 Task: Select Fire TV from Amazon Fire TV. Add to cart Replacement Remote for Fire TV Stick 4K-2. Place order for _x000D_
1810 Nodaway Dr #APT 103_x000D_
Detroit Lakes, Minnesota(MN), 56501, Cell Number (218) 844-7698
Action: Mouse moved to (7, 26)
Screenshot: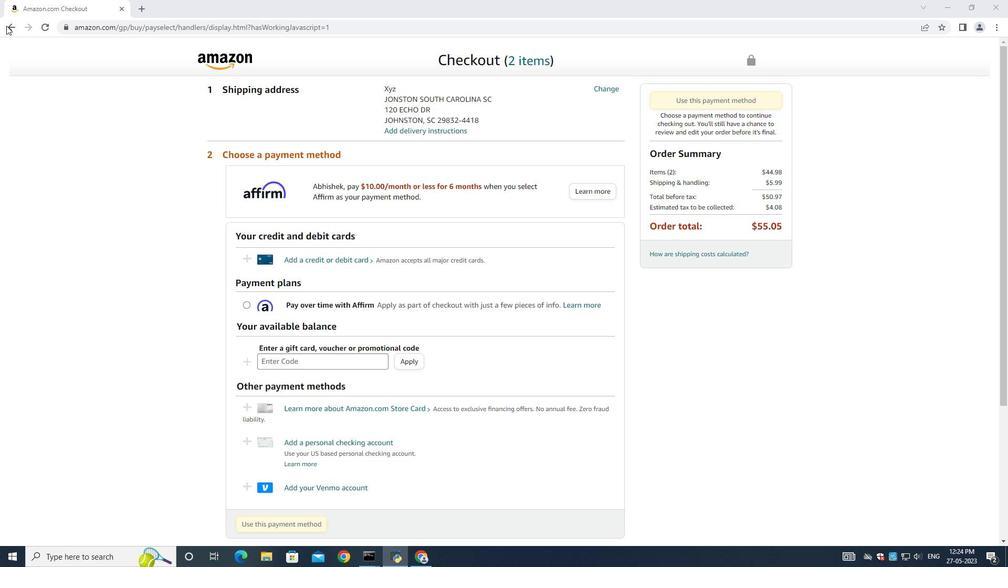 
Action: Mouse pressed left at (7, 26)
Screenshot: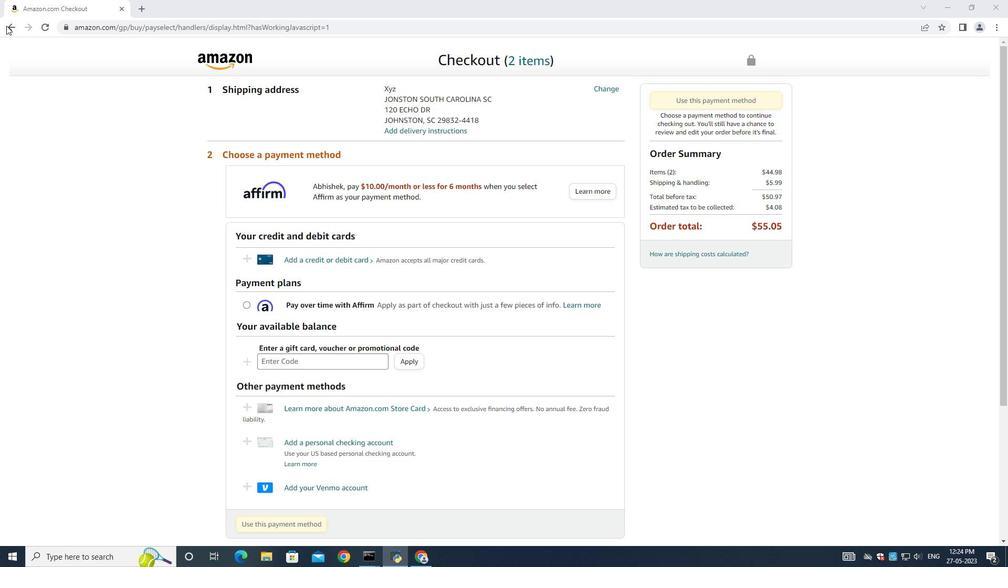 
Action: Mouse moved to (11, 38)
Screenshot: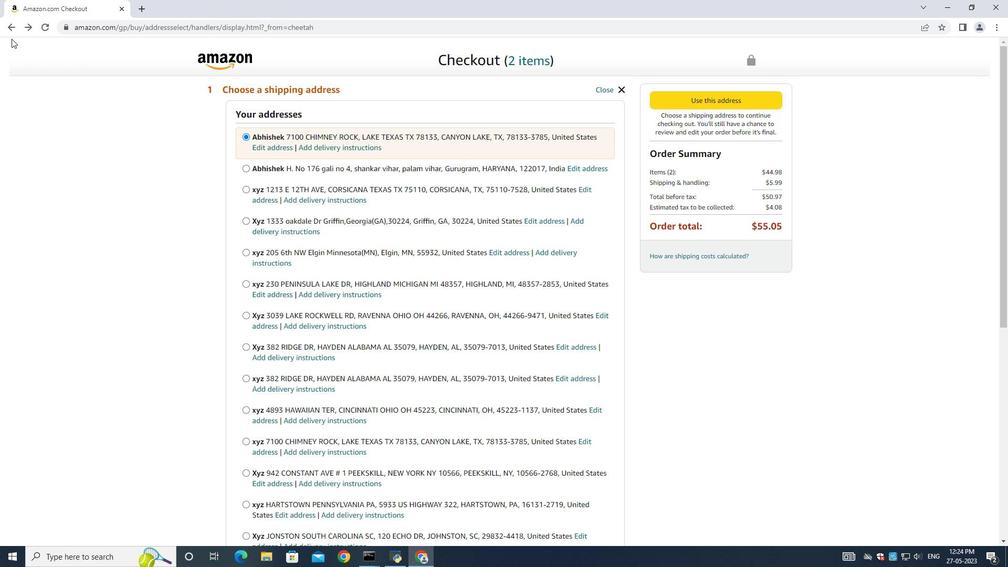 
Action: Mouse pressed left at (11, 38)
Screenshot: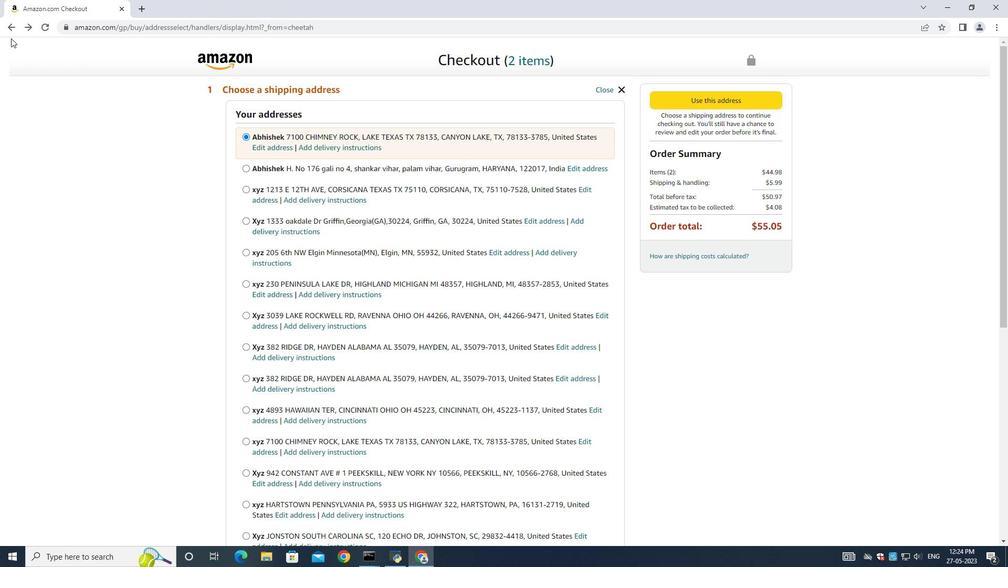 
Action: Mouse moved to (19, 27)
Screenshot: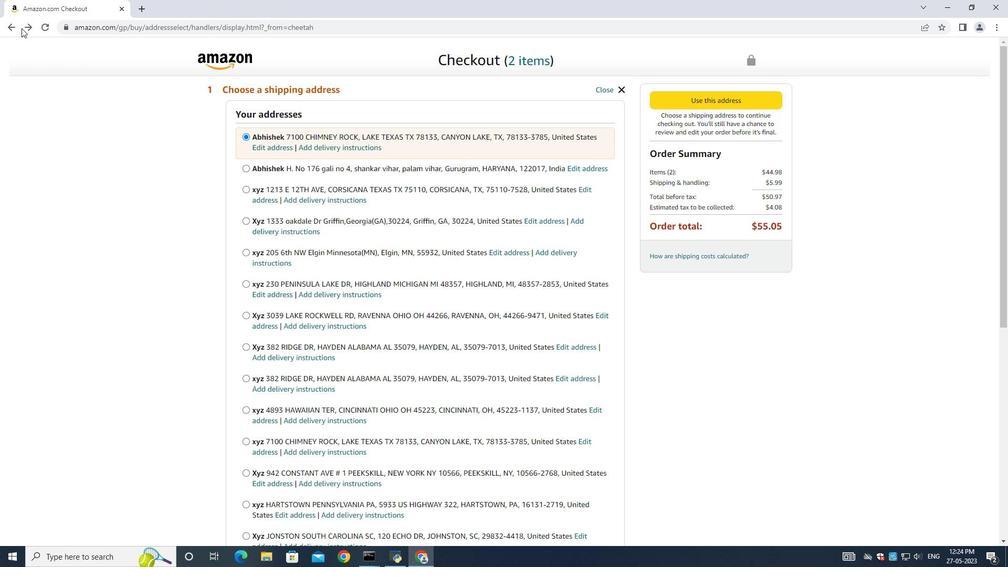 
Action: Mouse pressed left at (19, 27)
Screenshot: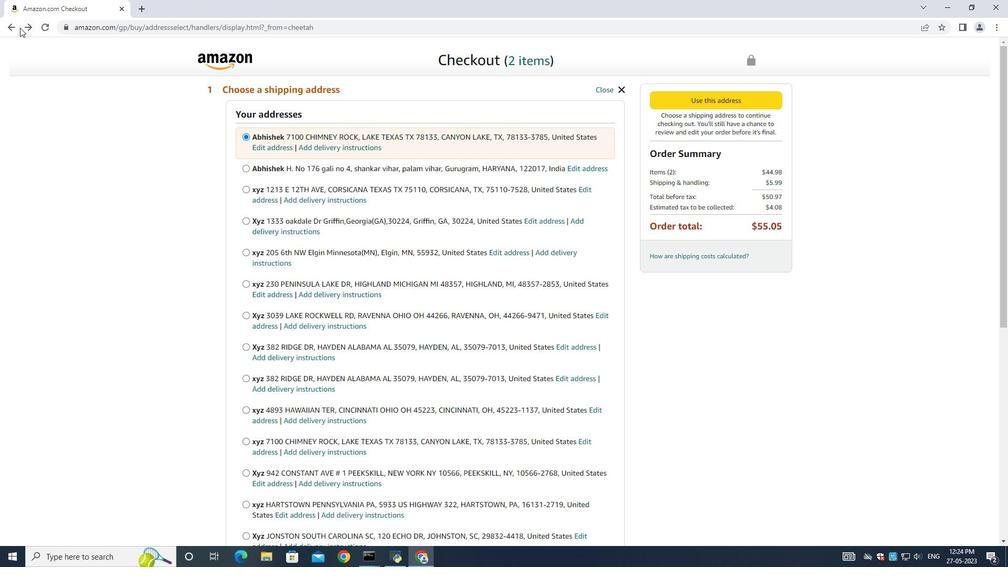 
Action: Mouse moved to (16, 28)
Screenshot: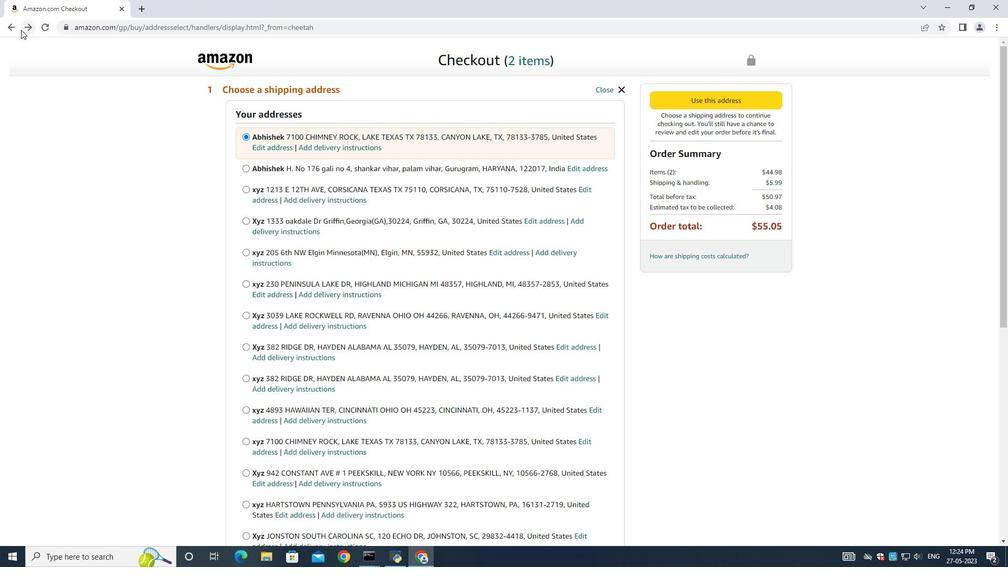 
Action: Mouse pressed left at (16, 28)
Screenshot: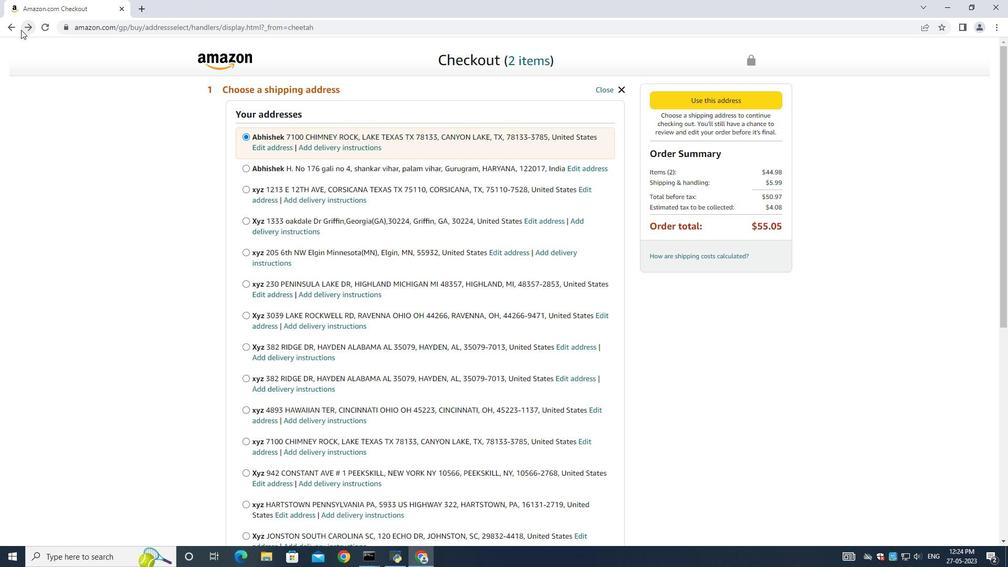 
Action: Mouse moved to (15, 28)
Screenshot: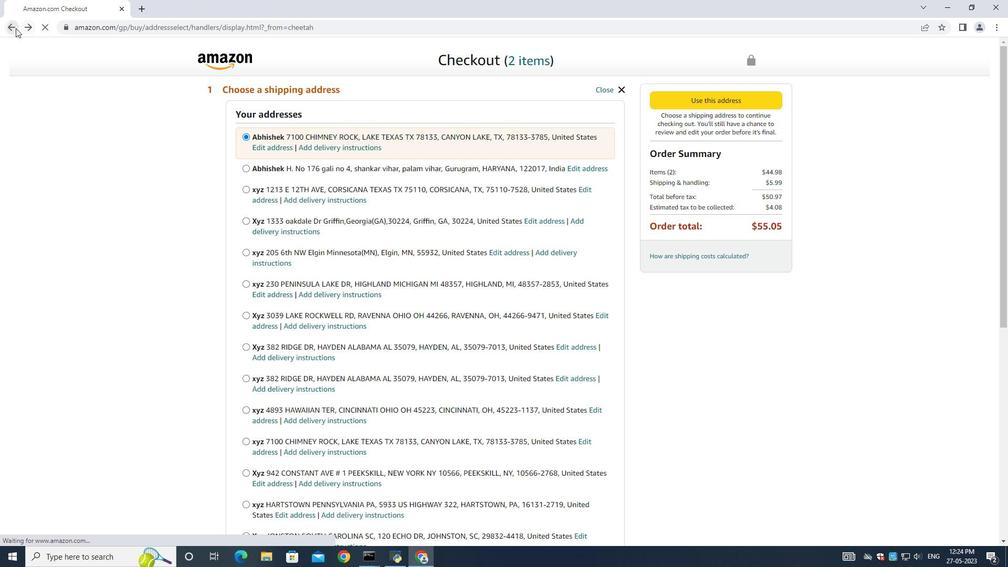 
Action: Mouse pressed left at (15, 28)
Screenshot: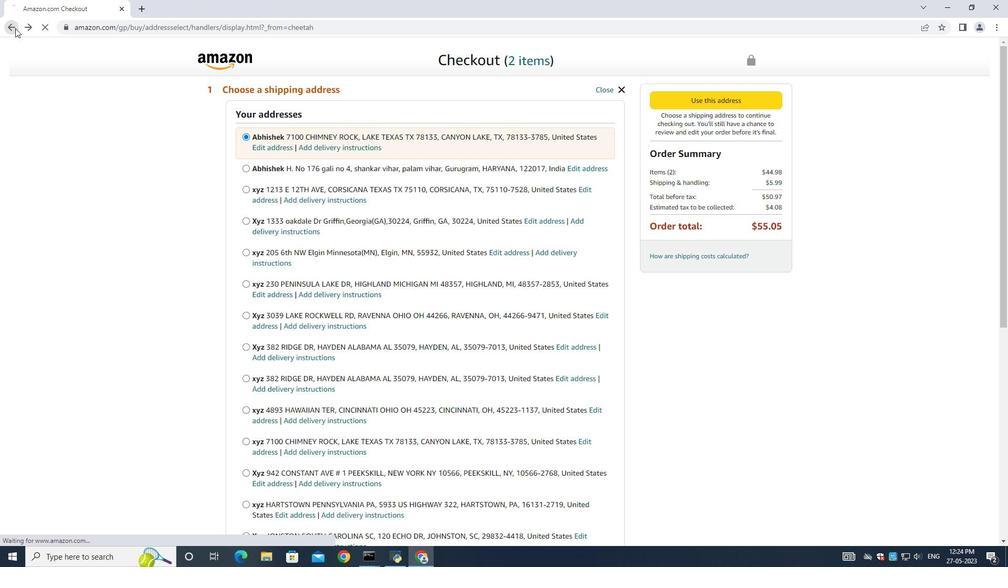 
Action: Mouse moved to (14, 28)
Screenshot: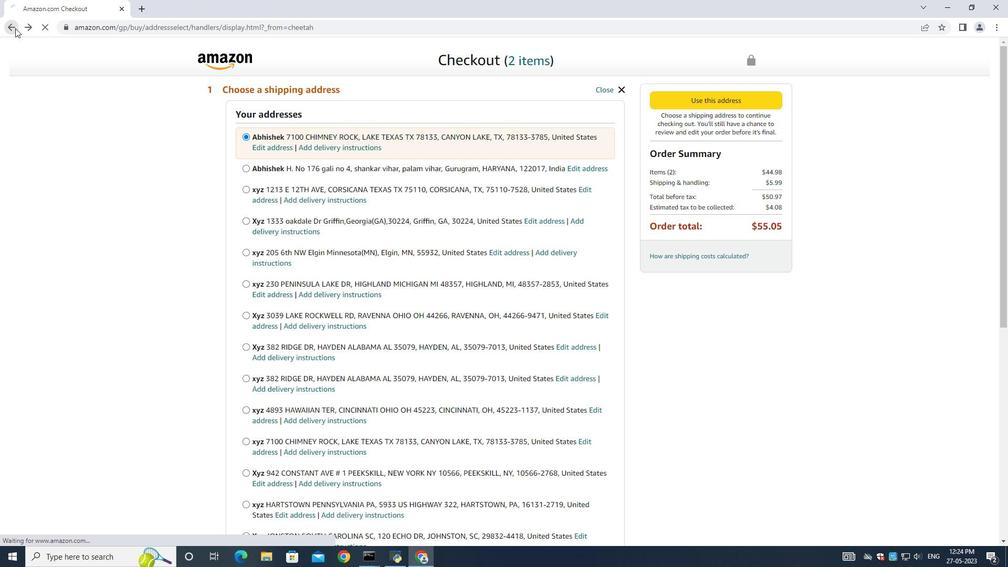 
Action: Mouse pressed left at (14, 28)
Screenshot: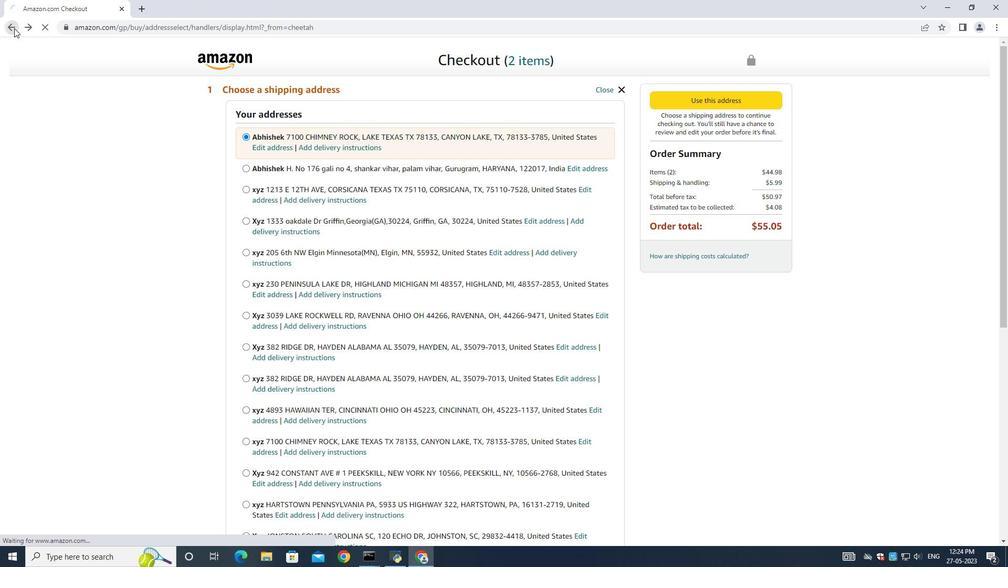 
Action: Mouse moved to (985, 218)
Screenshot: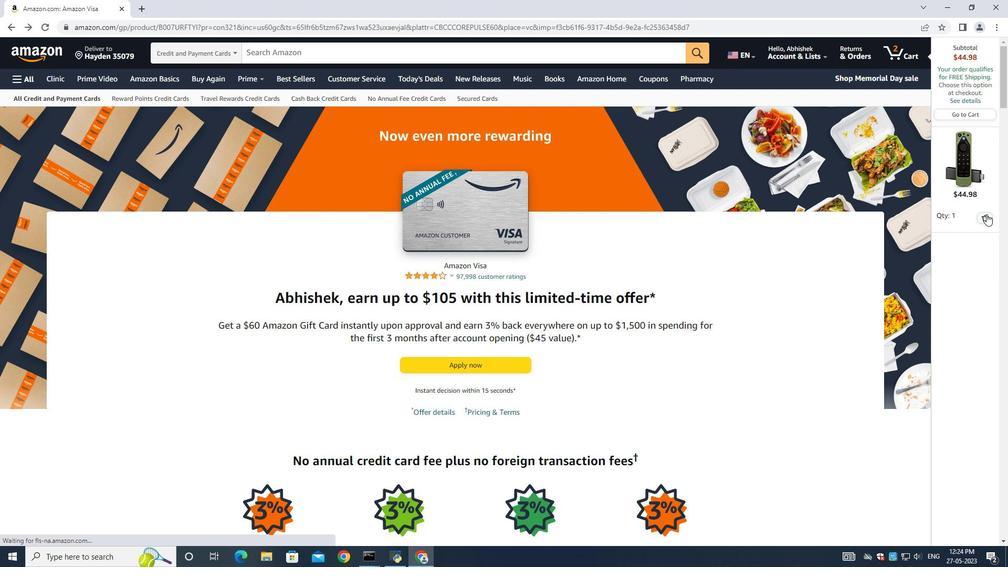 
Action: Mouse pressed left at (985, 218)
Screenshot: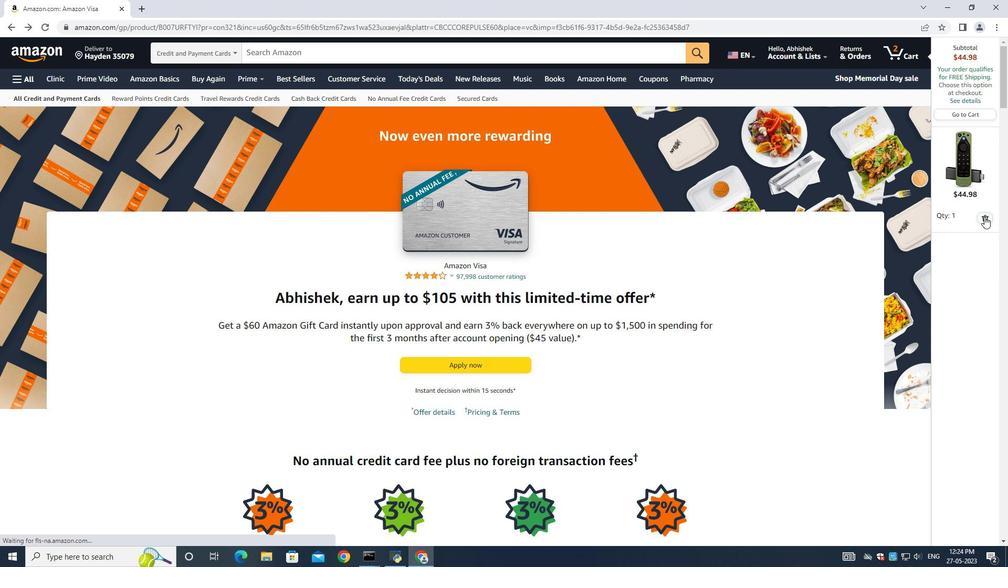 
Action: Mouse moved to (9, 82)
Screenshot: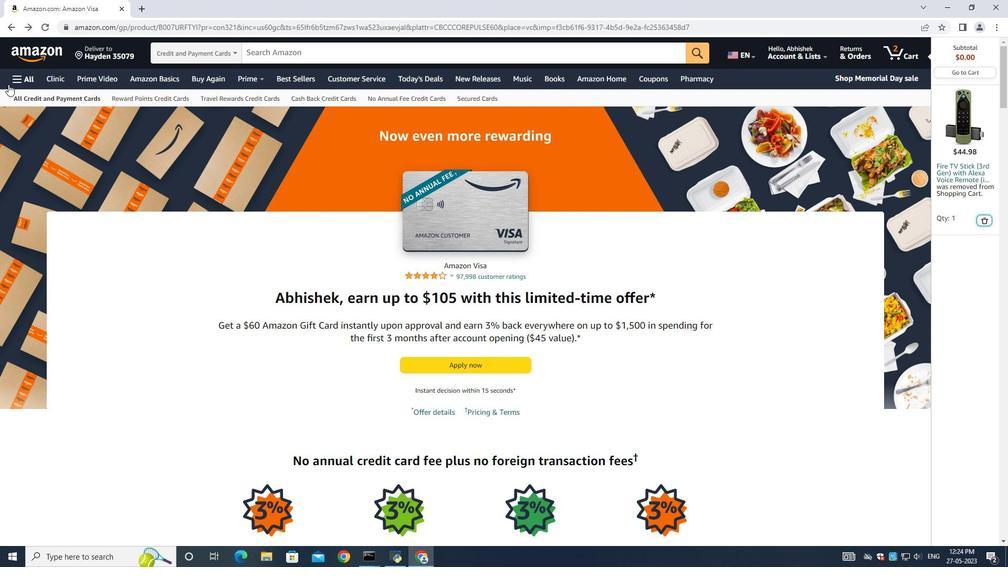 
Action: Mouse pressed left at (9, 82)
Screenshot: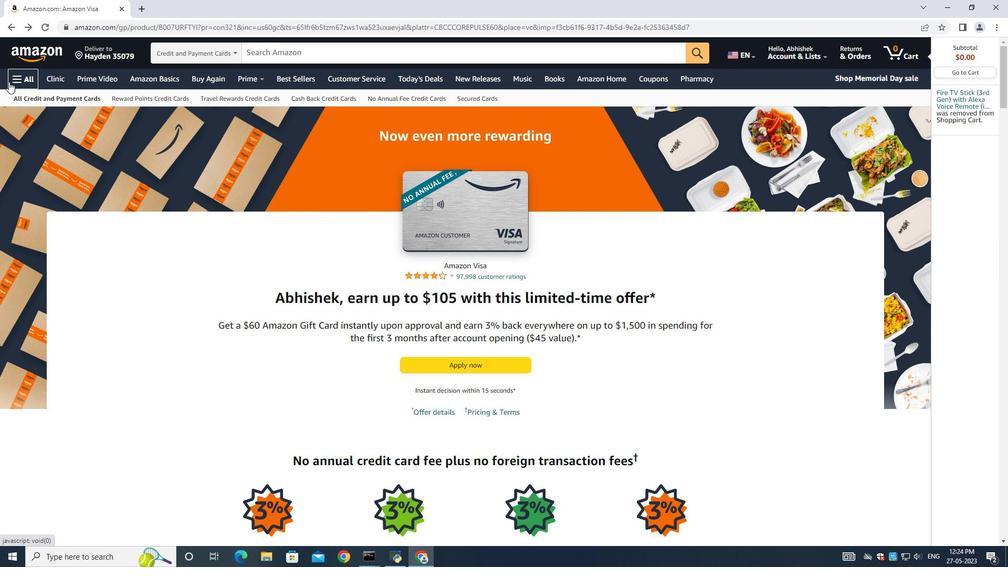 
Action: Mouse moved to (207, 57)
Screenshot: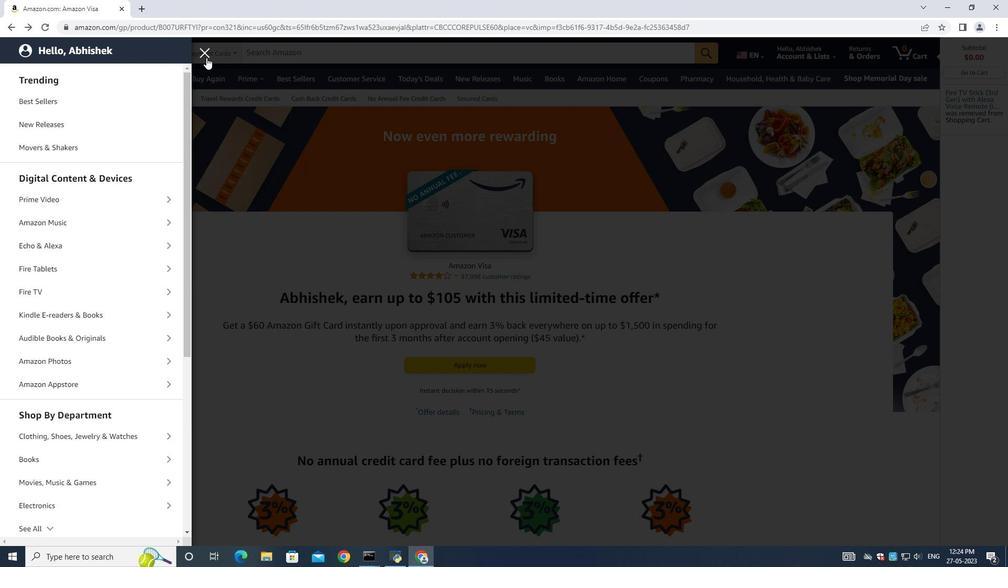 
Action: Mouse pressed left at (207, 57)
Screenshot: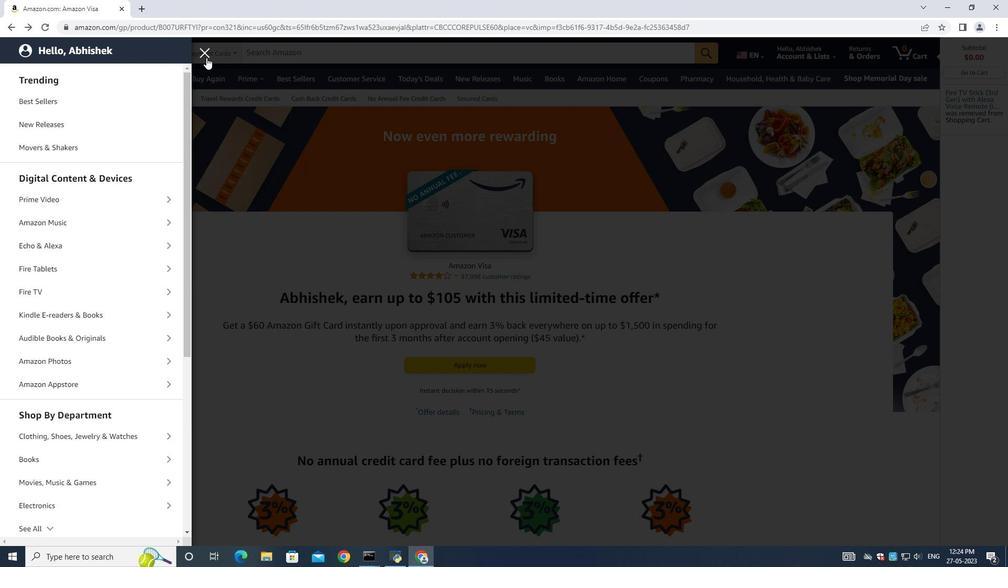 
Action: Mouse moved to (32, 79)
Screenshot: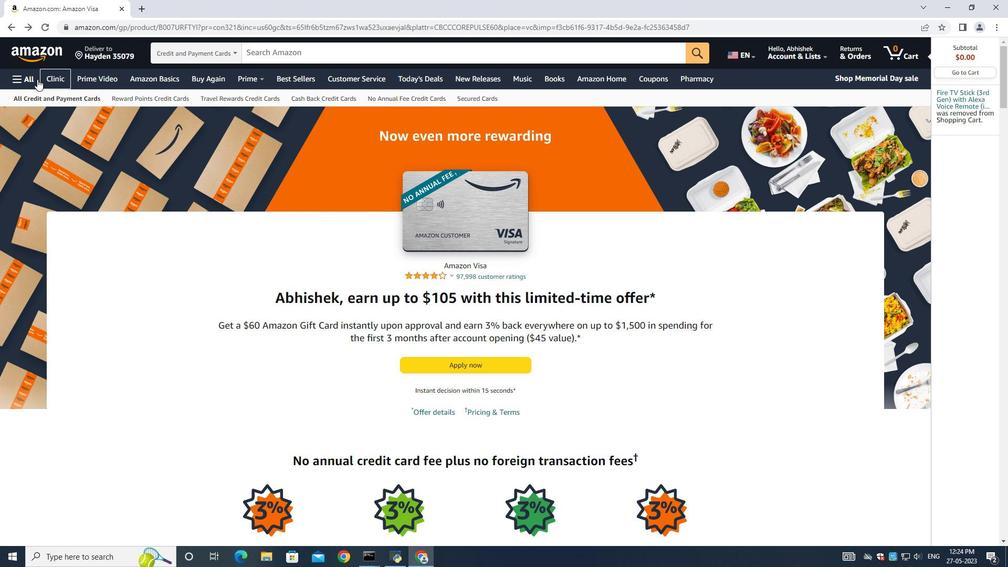 
Action: Mouse pressed left at (32, 79)
Screenshot: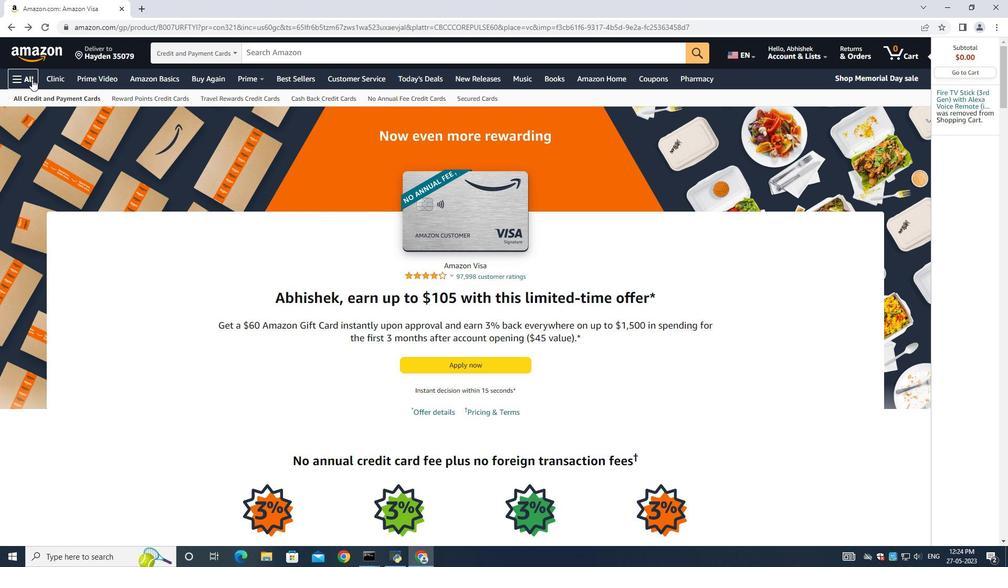 
Action: Mouse moved to (70, 298)
Screenshot: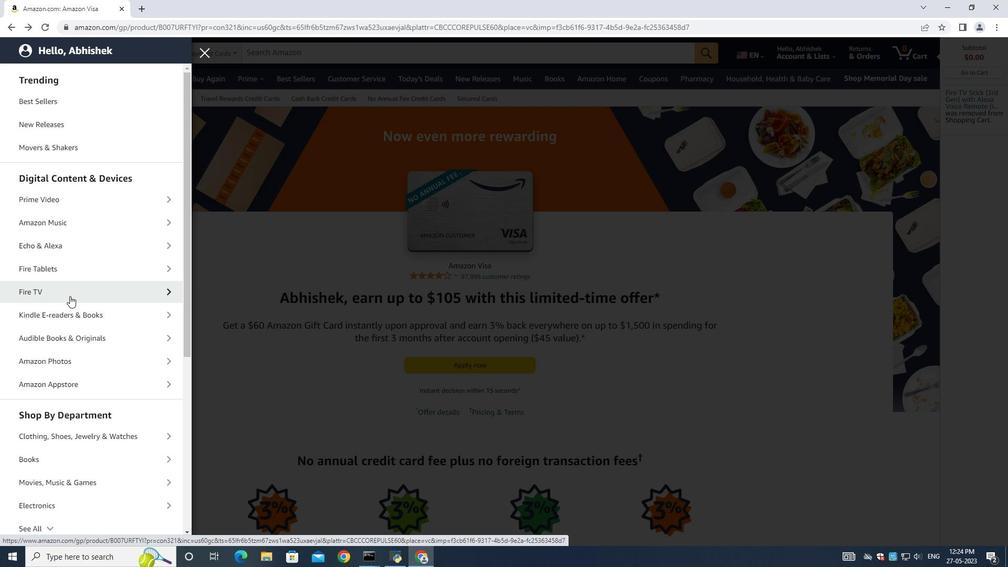 
Action: Mouse pressed left at (70, 298)
Screenshot: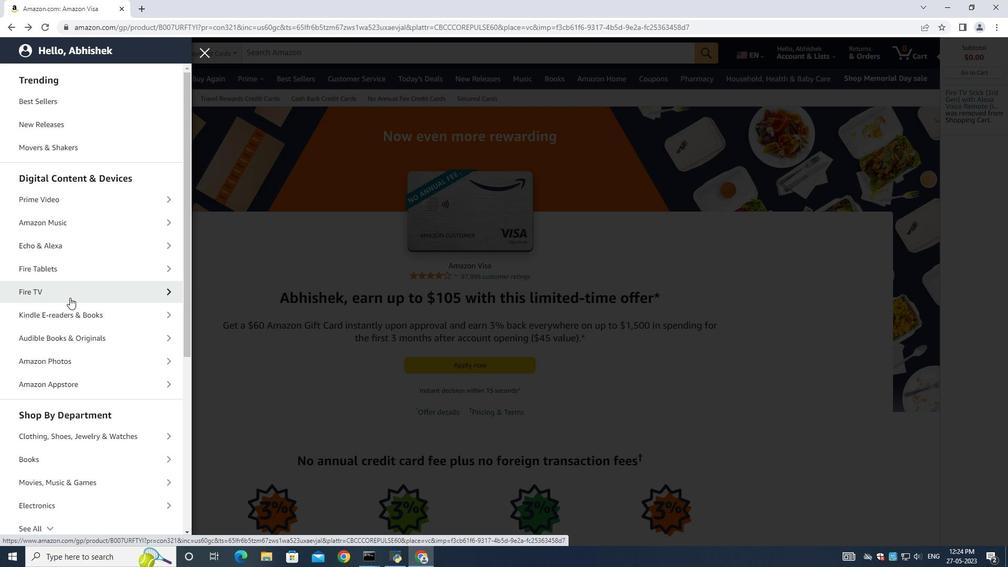 
Action: Mouse moved to (96, 125)
Screenshot: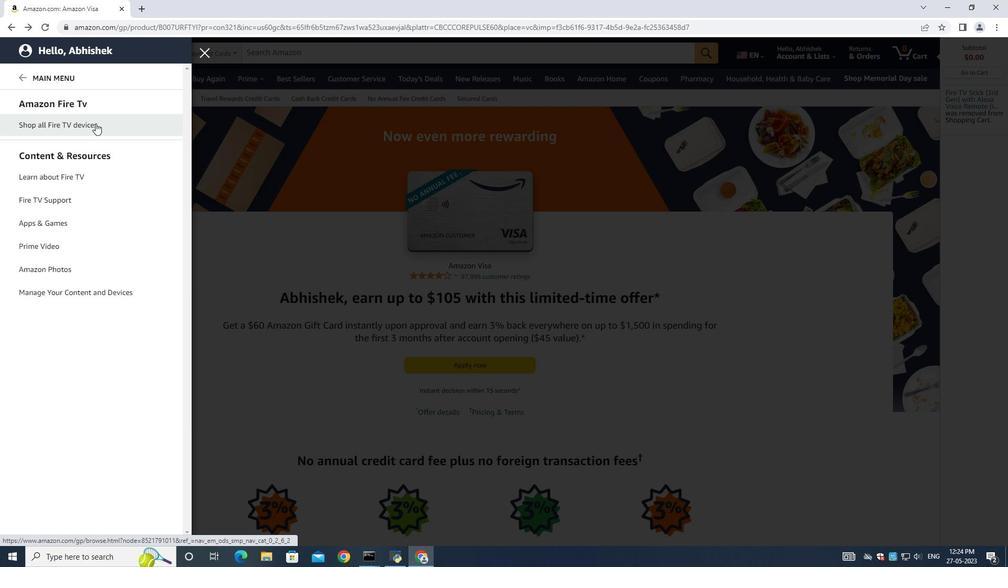 
Action: Mouse pressed left at (96, 125)
Screenshot: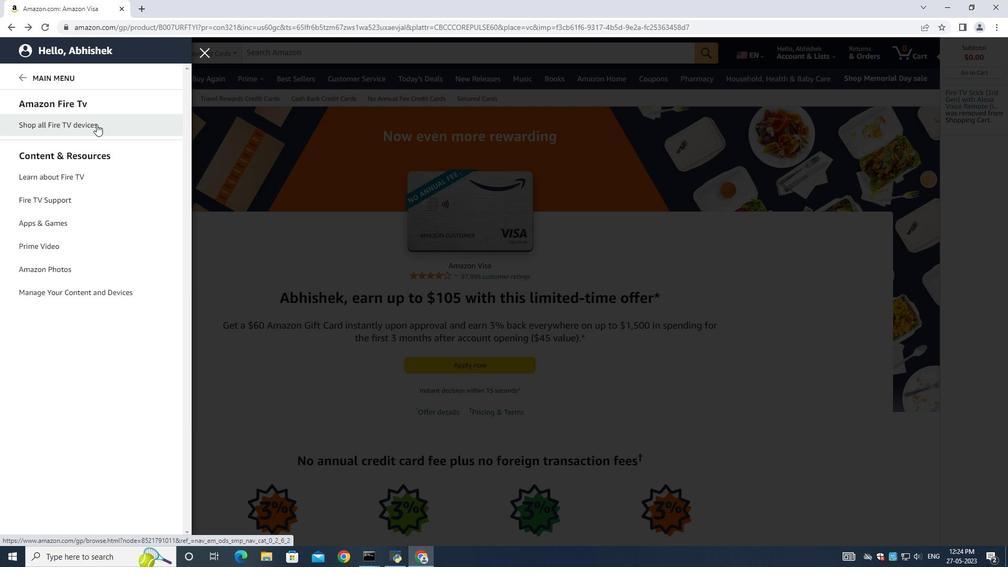 
Action: Mouse moved to (224, 60)
Screenshot: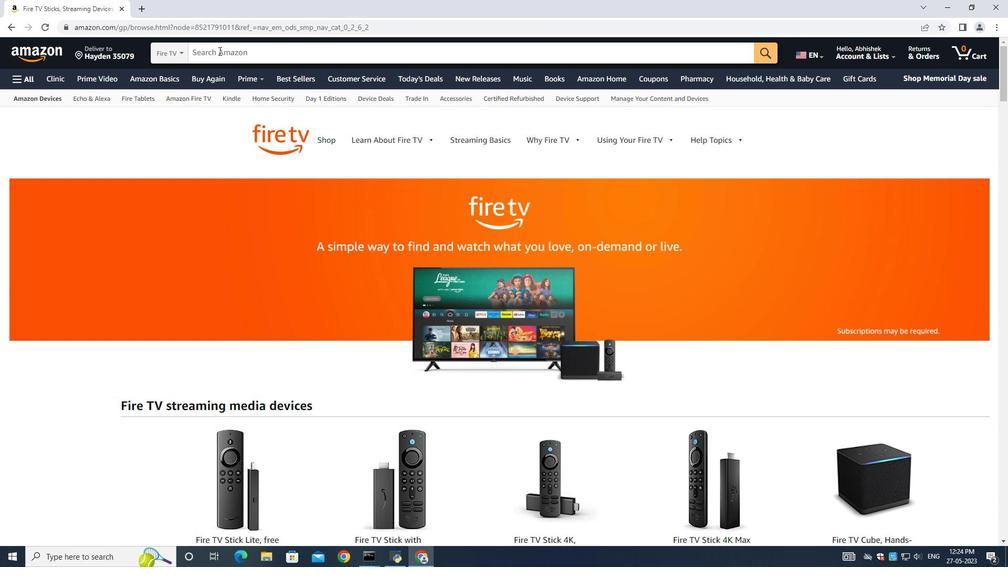
Action: Mouse pressed left at (224, 60)
Screenshot: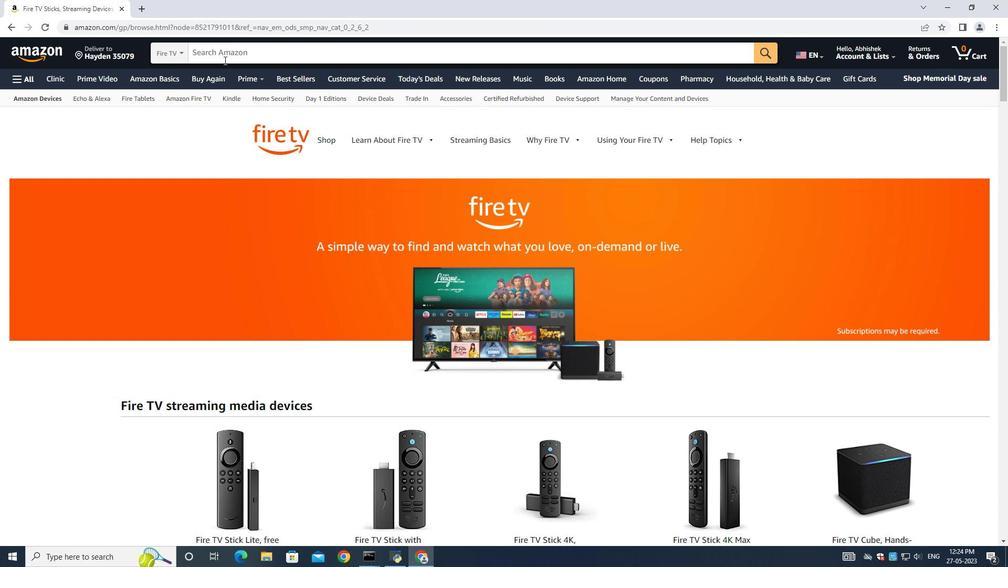 
Action: Mouse moved to (225, 60)
Screenshot: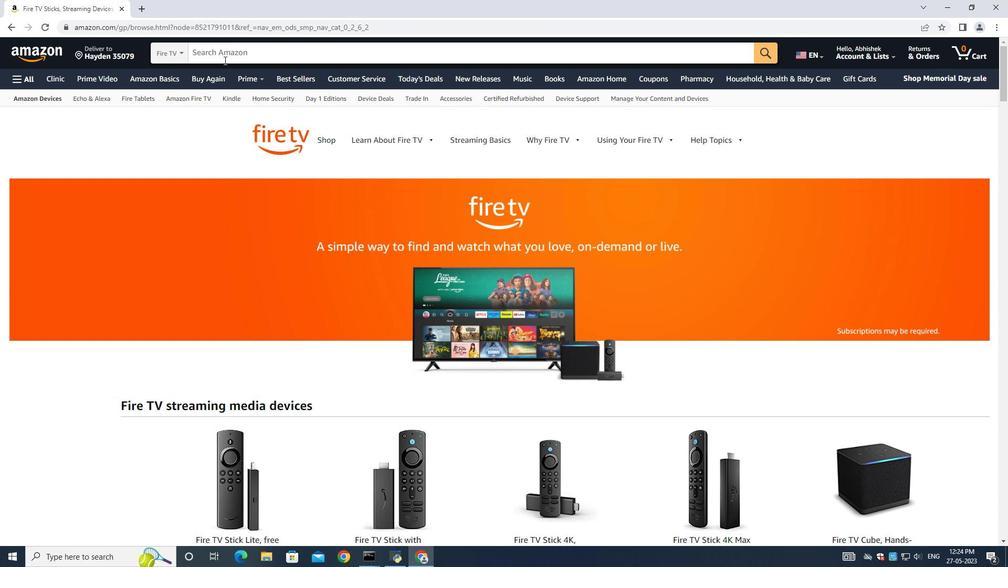 
Action: Key pressed <Key.shift>Replacement<Key.space><Key.shift>Remote<Key.space>for<Key.space>fire<Key.space>tv<Key.space><Key.shift>Stick<Key.space><Key.shift><Key.shift><Key.shift><Key.shift><Key.shift><Key.shift><Key.shift><Key.shift><Key.shift><Key.shift><Key.shift><Key.shift><Key.shift><Key.shift><Key.shift><Key.shift><Key.shift><Key.shift><Key.shift><Key.shift><Key.shift><Key.shift><Key.shift><Key.shift><Key.shift><Key.shift><Key.shift><Key.shift><Key.shift><Key.shift><Key.shift><Key.shift>$k<Key.enter>
Screenshot: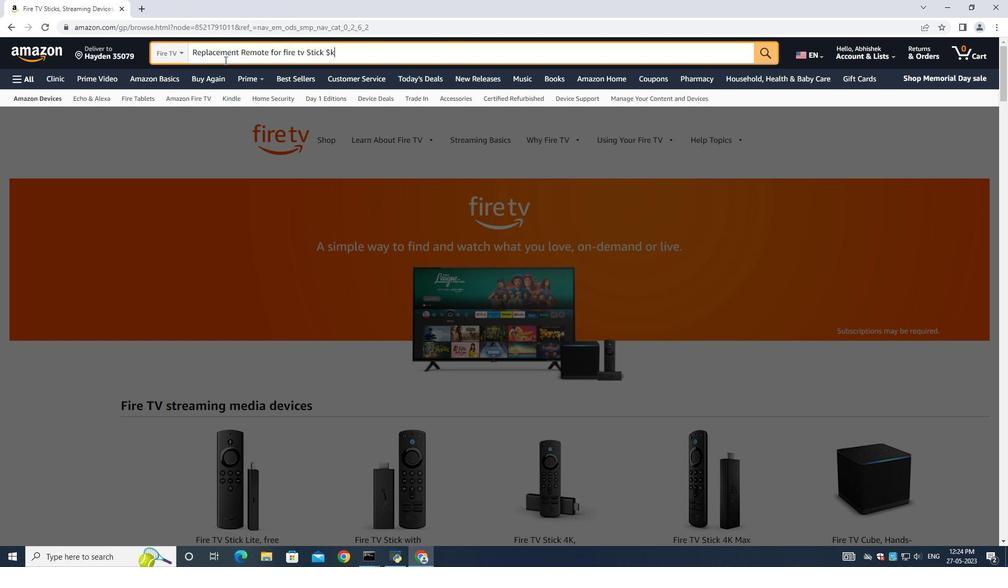 
Action: Mouse moved to (330, 52)
Screenshot: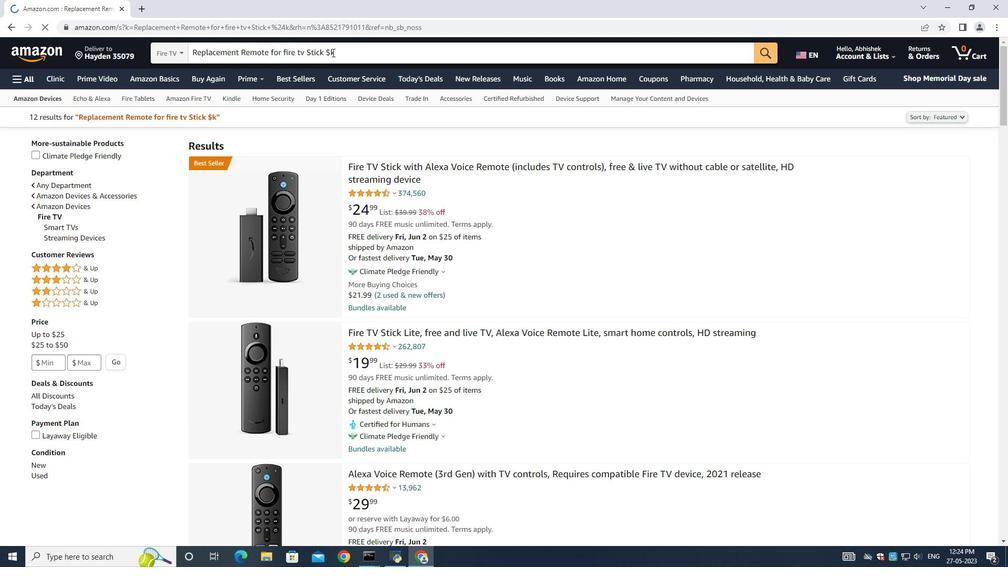 
Action: Mouse pressed left at (330, 52)
Screenshot: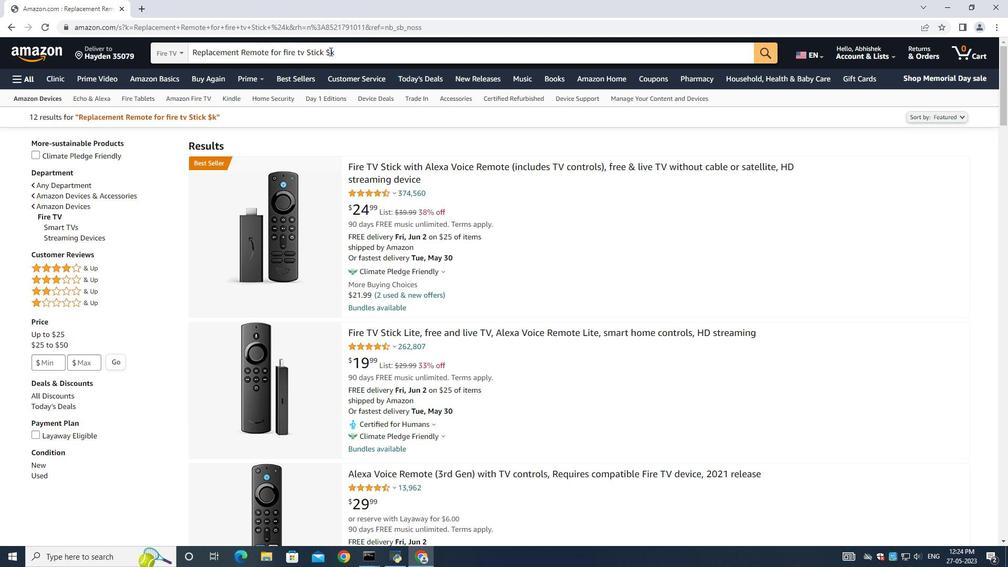 
Action: Mouse moved to (349, 82)
Screenshot: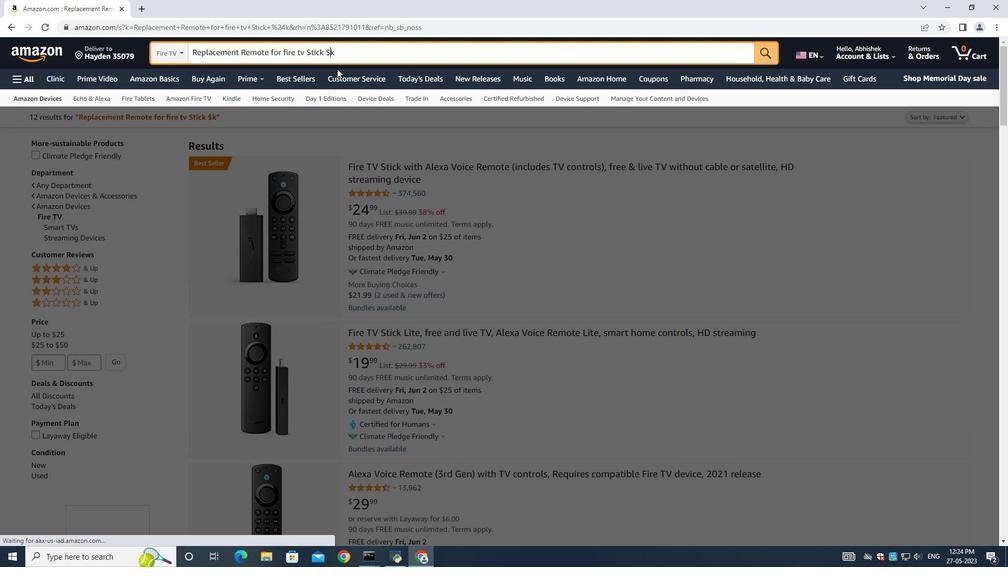 
Action: Key pressed <Key.backspace>4<Key.enter>
Screenshot: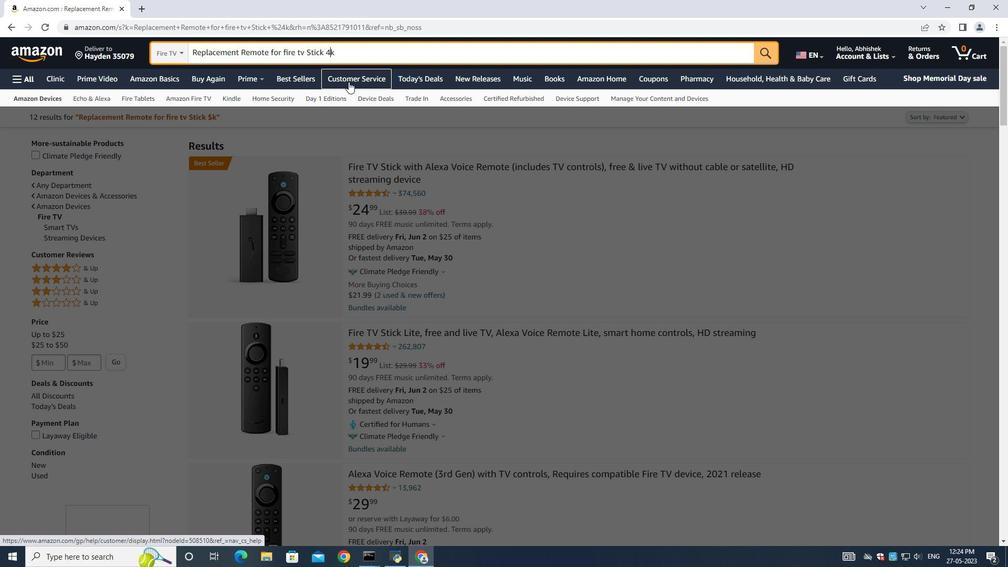 
Action: Mouse moved to (456, 167)
Screenshot: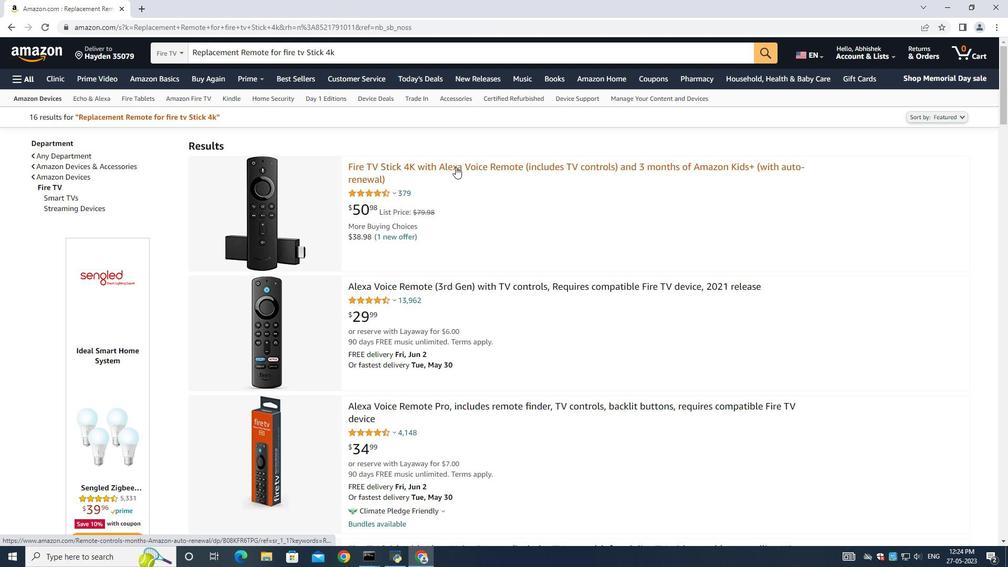 
Action: Mouse pressed left at (456, 167)
Screenshot: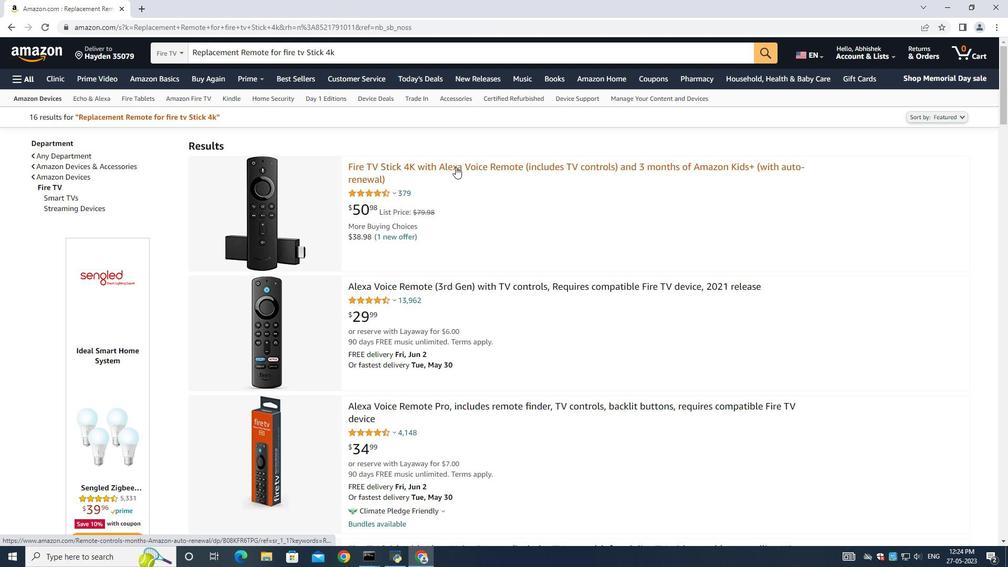 
Action: Mouse moved to (7, 32)
Screenshot: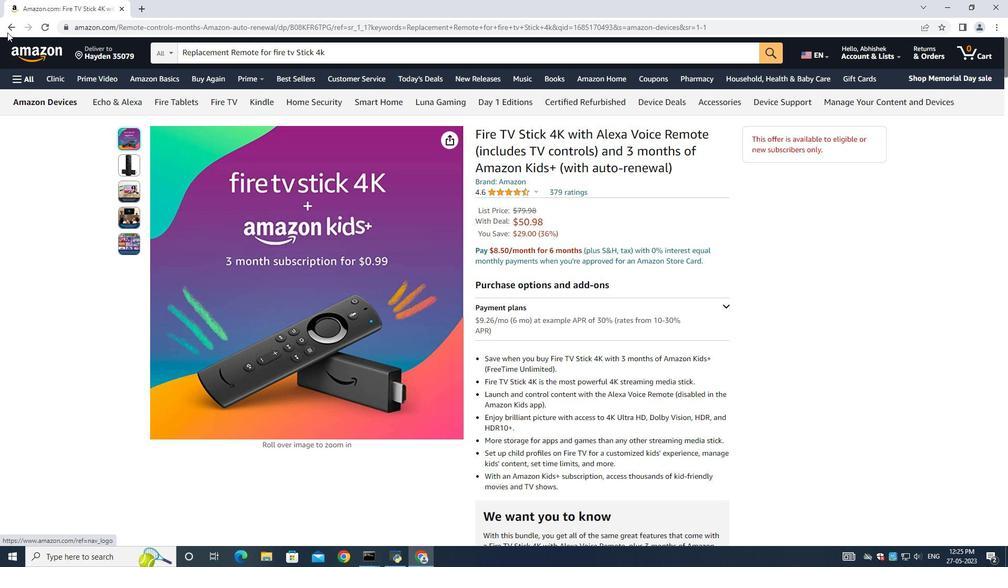 
Action: Mouse pressed left at (7, 32)
Screenshot: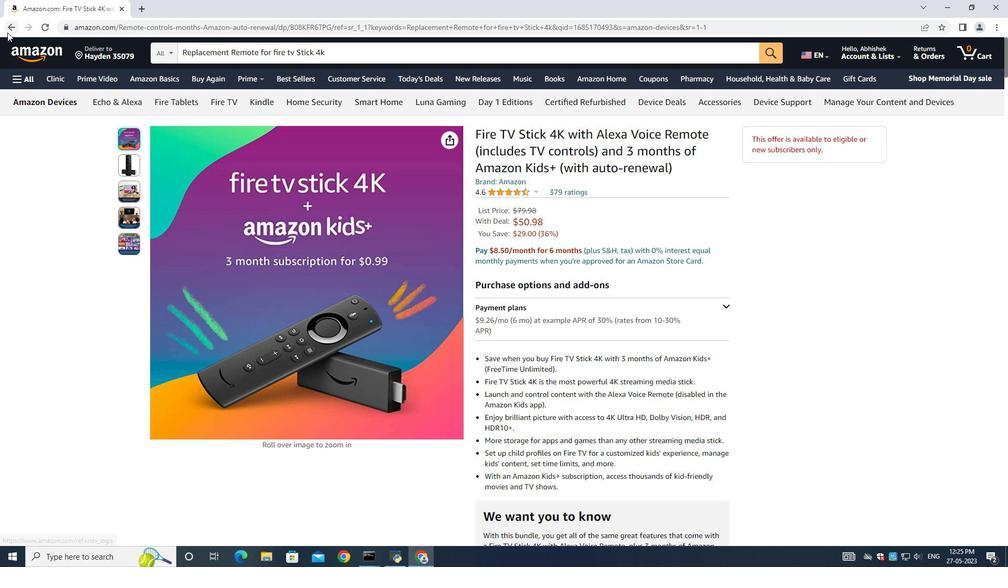 
Action: Mouse moved to (470, 263)
Screenshot: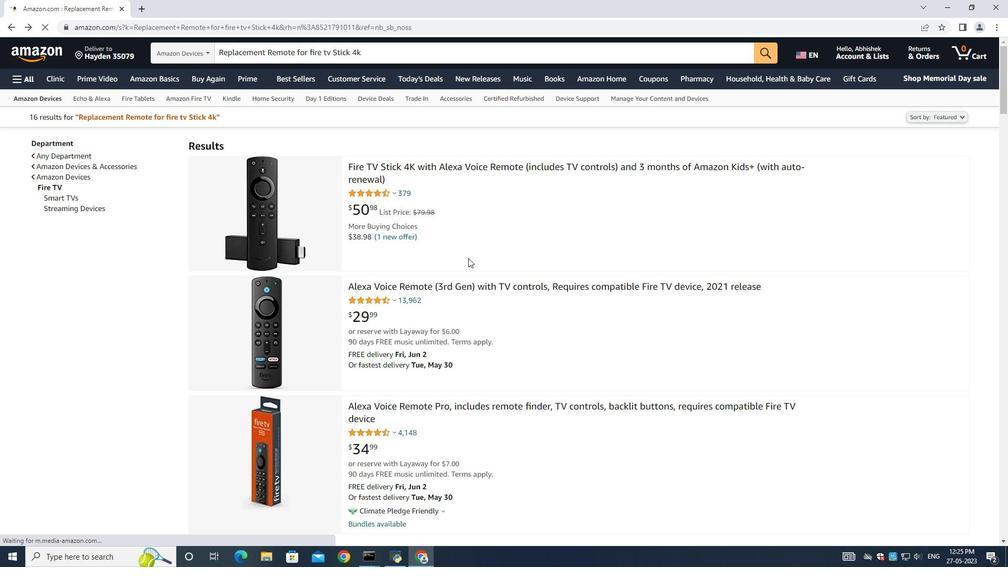 
Action: Mouse scrolled (470, 263) with delta (0, 0)
Screenshot: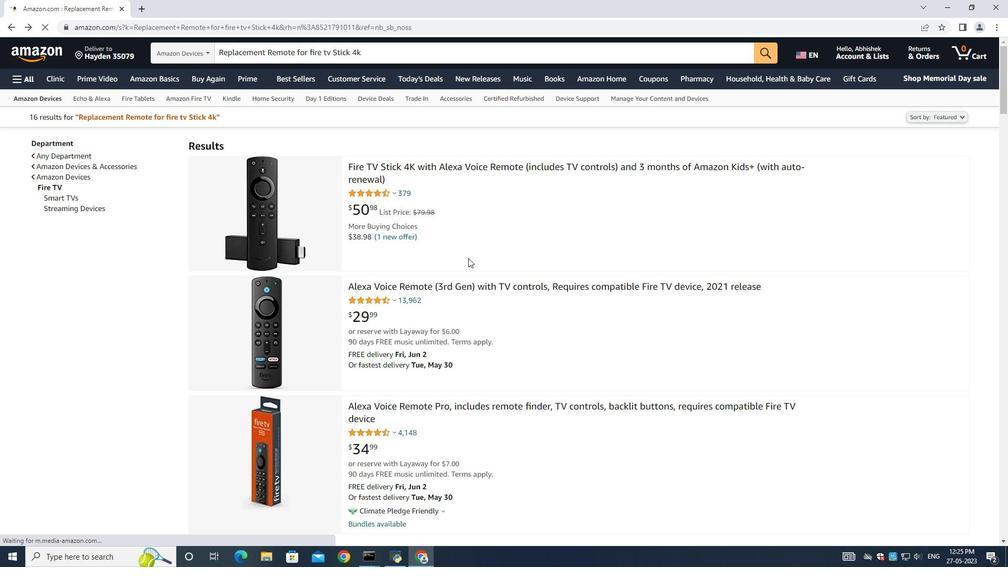 
Action: Mouse moved to (469, 265)
Screenshot: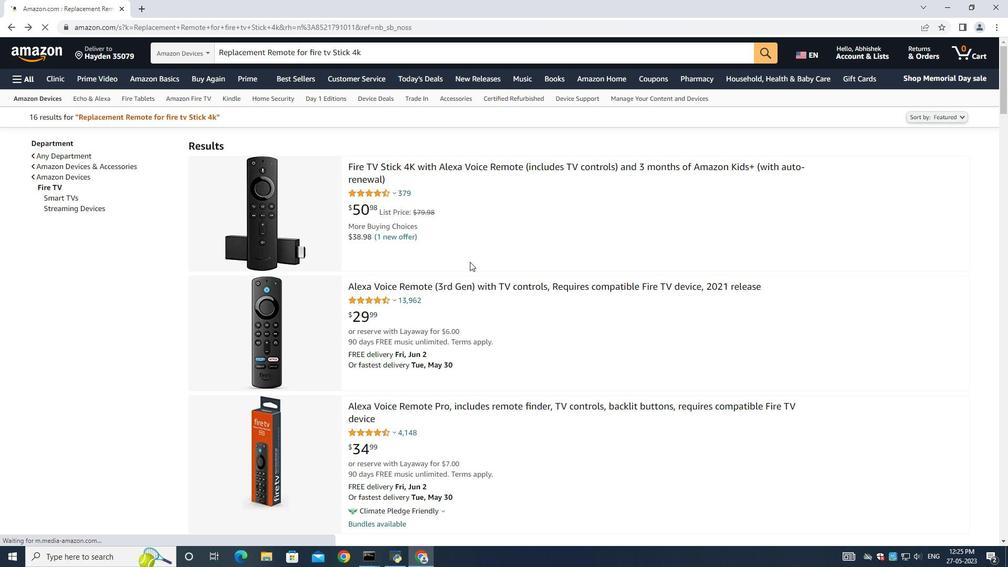 
Action: Mouse scrolled (469, 264) with delta (0, 0)
Screenshot: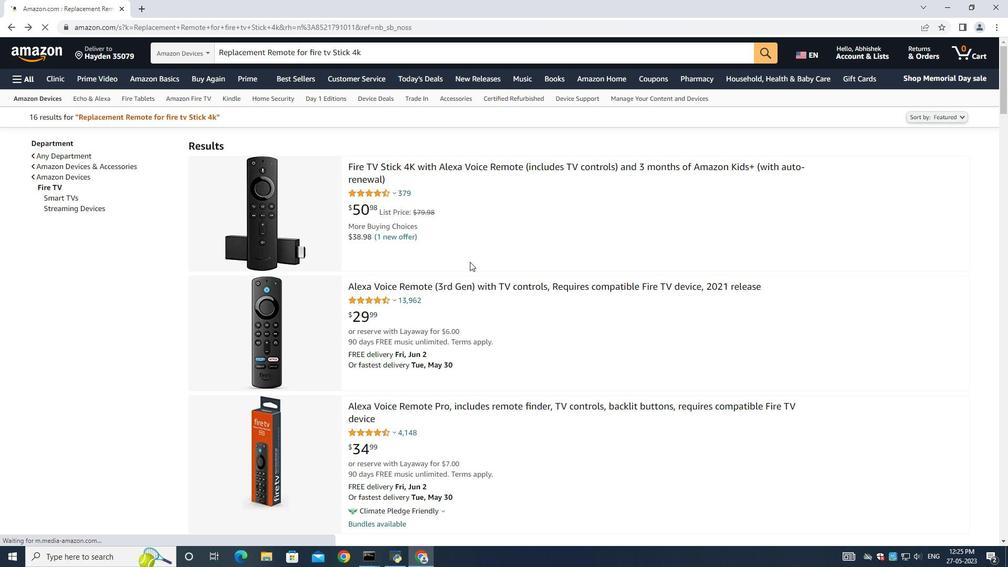 
Action: Mouse moved to (467, 265)
Screenshot: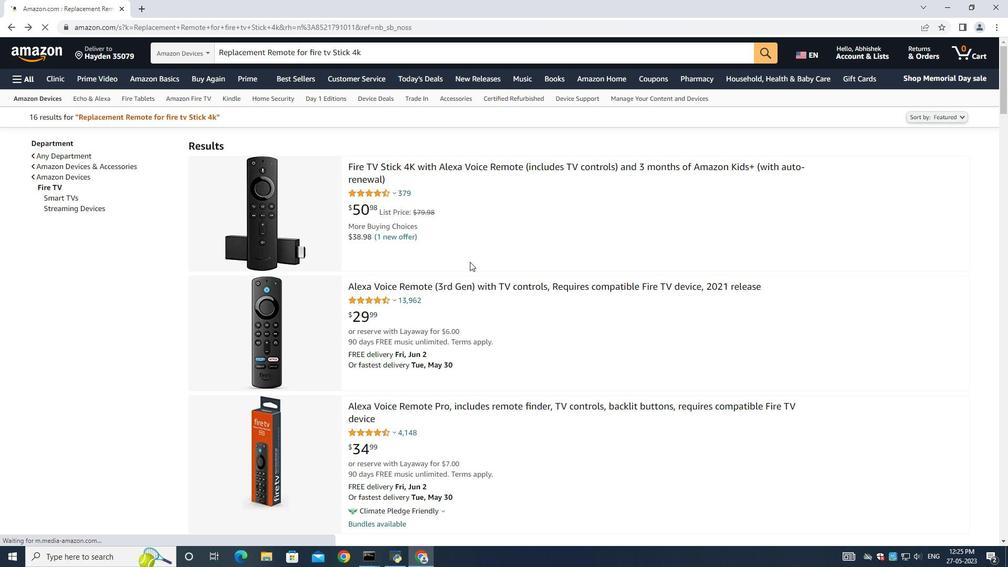 
Action: Mouse scrolled (467, 264) with delta (0, 0)
Screenshot: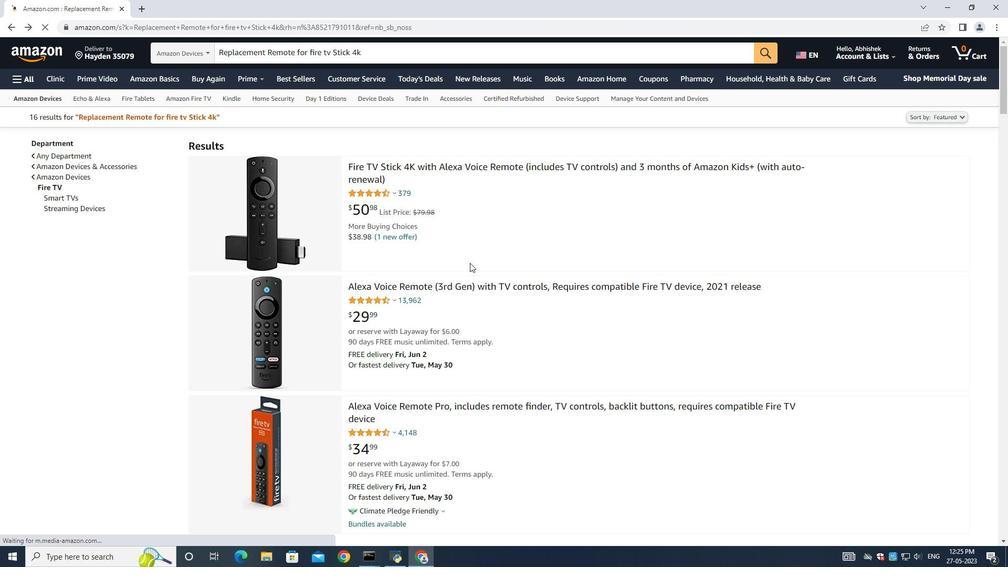 
Action: Mouse moved to (464, 259)
Screenshot: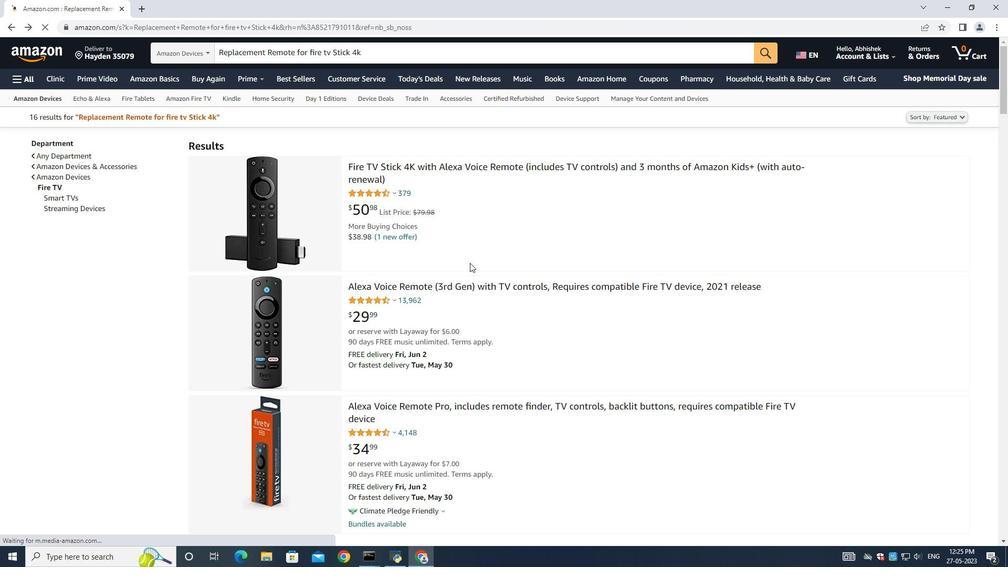 
Action: Mouse scrolled (464, 261) with delta (0, 0)
Screenshot: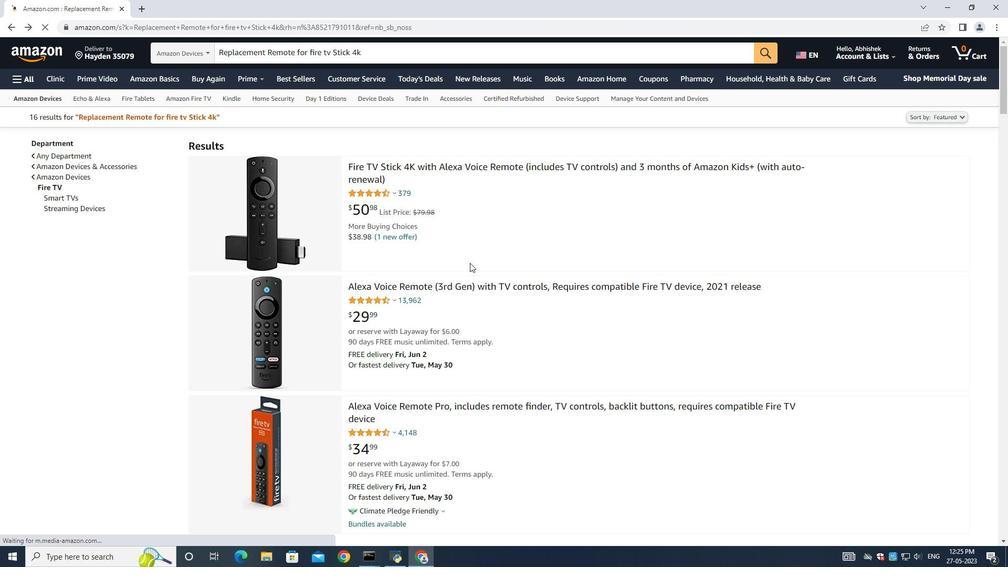 
Action: Mouse moved to (477, 75)
Screenshot: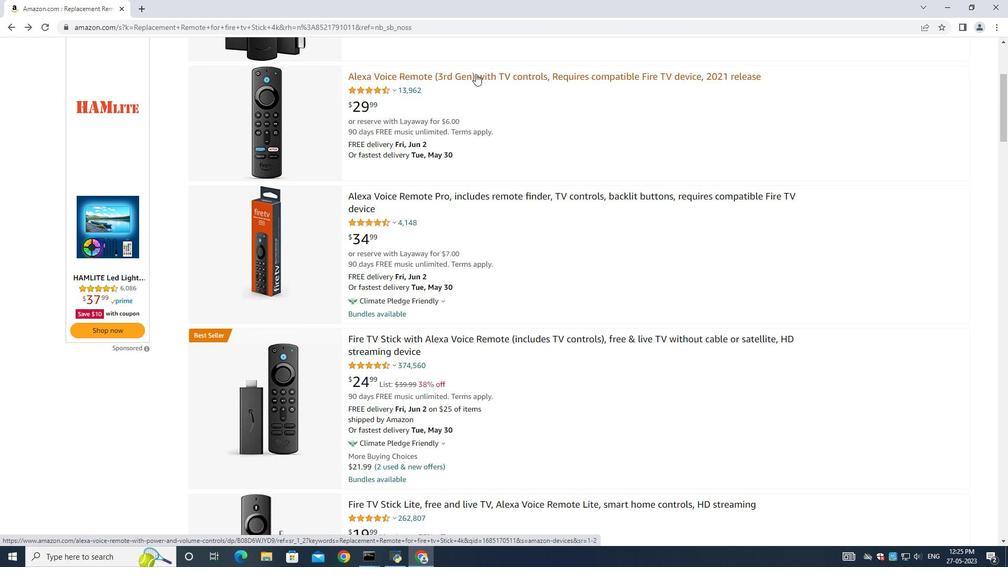 
Action: Mouse pressed left at (477, 74)
Screenshot: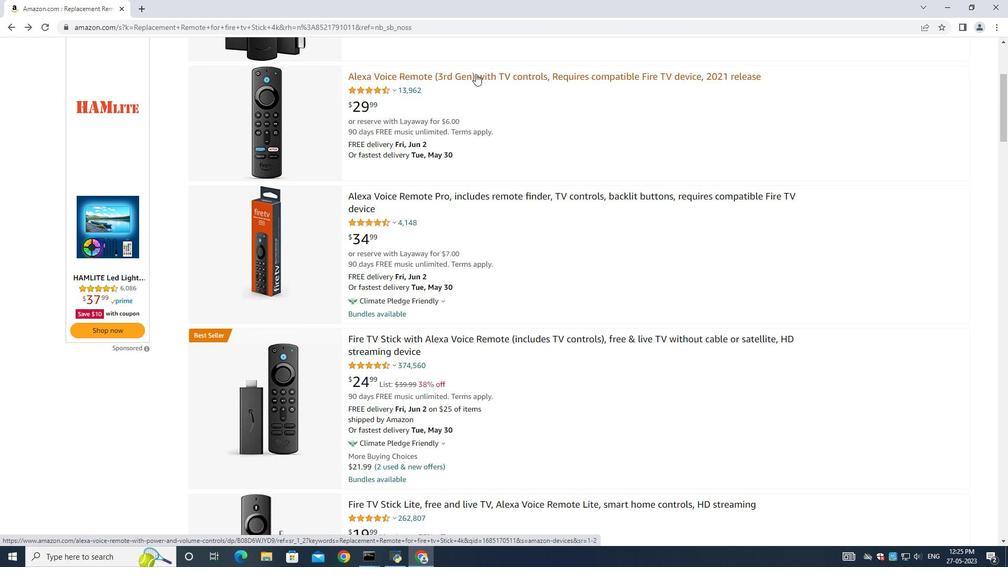 
Action: Mouse moved to (780, 339)
Screenshot: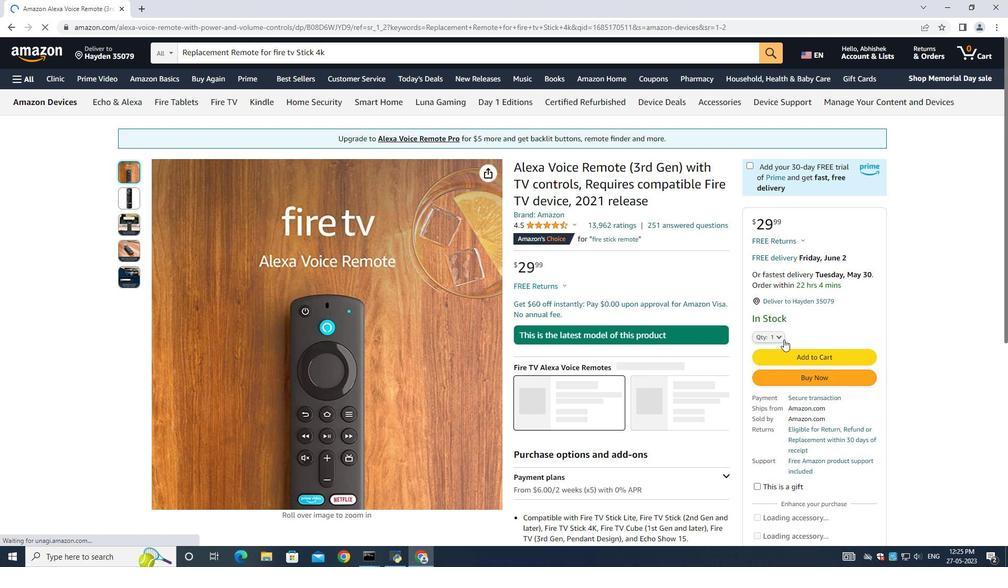 
Action: Mouse pressed left at (780, 339)
Screenshot: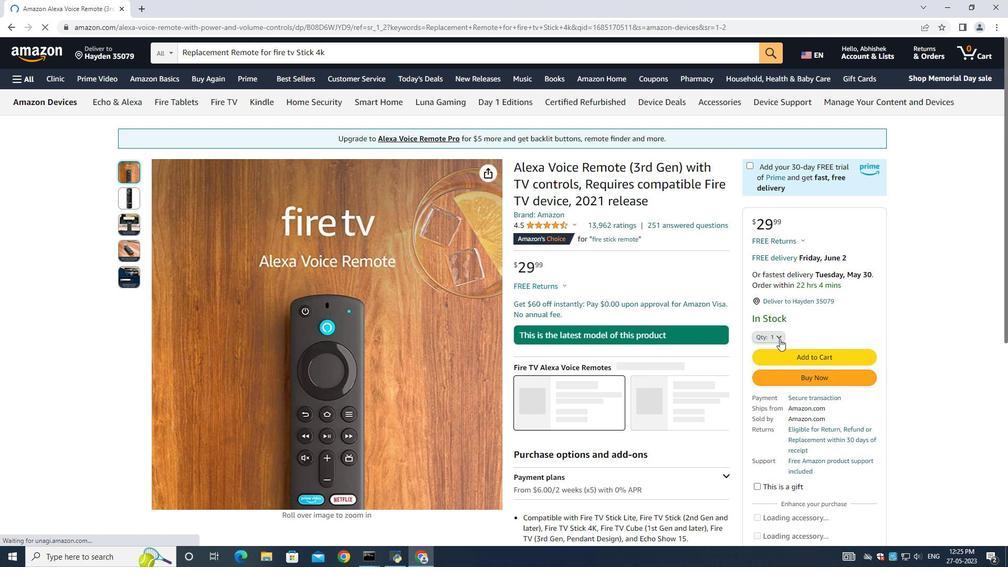 
Action: Mouse moved to (759, 353)
Screenshot: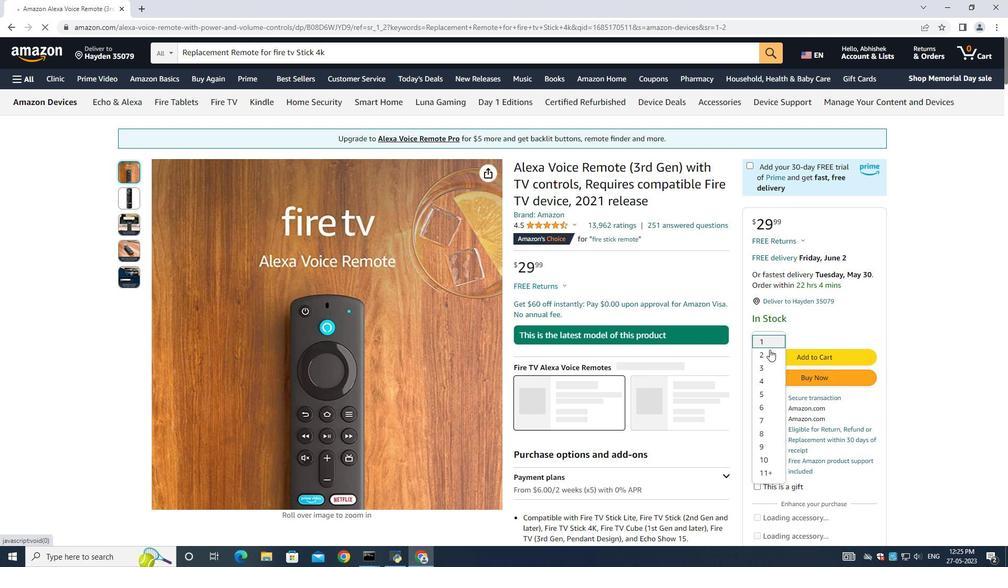
Action: Mouse pressed left at (759, 353)
Screenshot: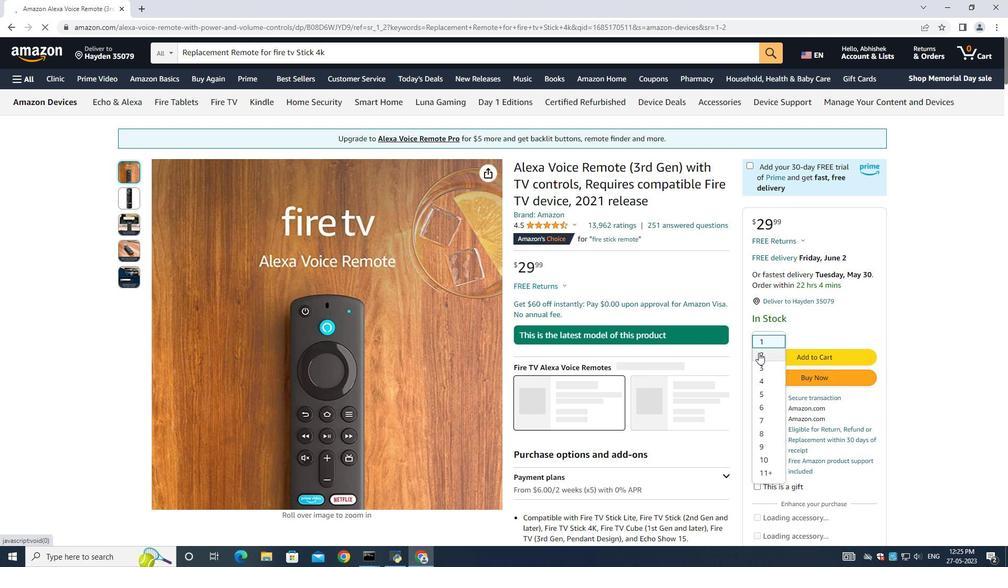 
Action: Mouse moved to (818, 359)
Screenshot: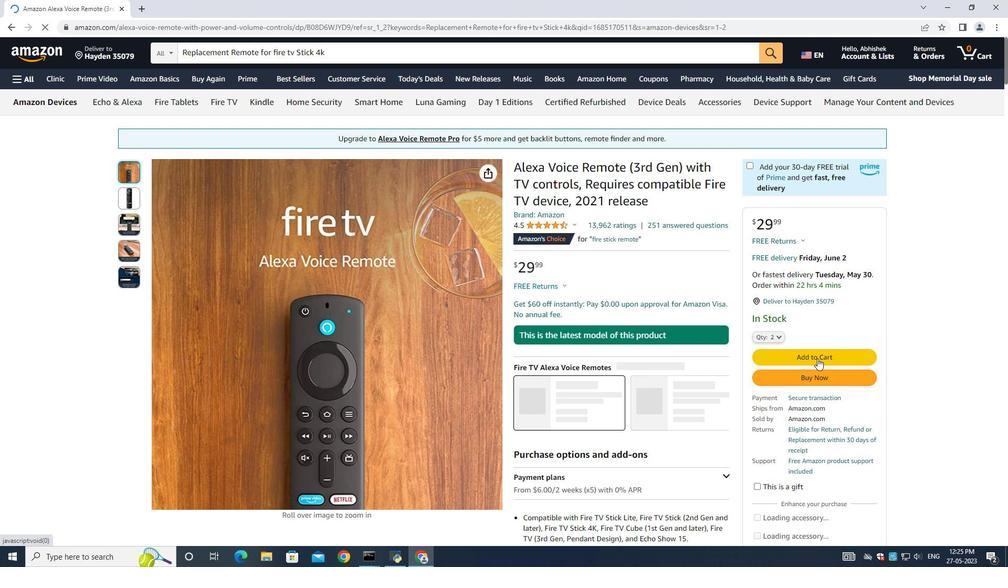 
Action: Mouse pressed left at (818, 359)
Screenshot: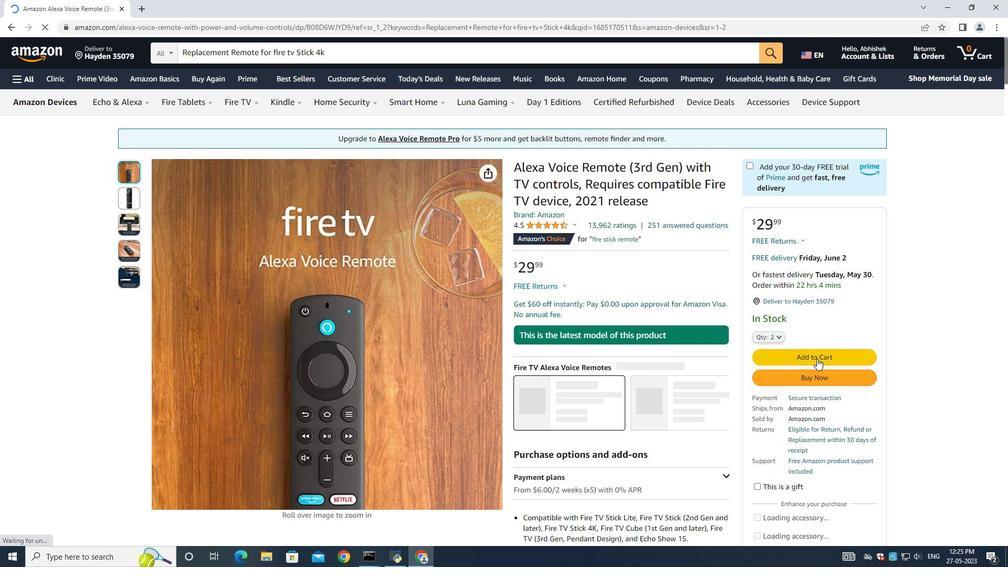 
Action: Mouse moved to (790, 138)
Screenshot: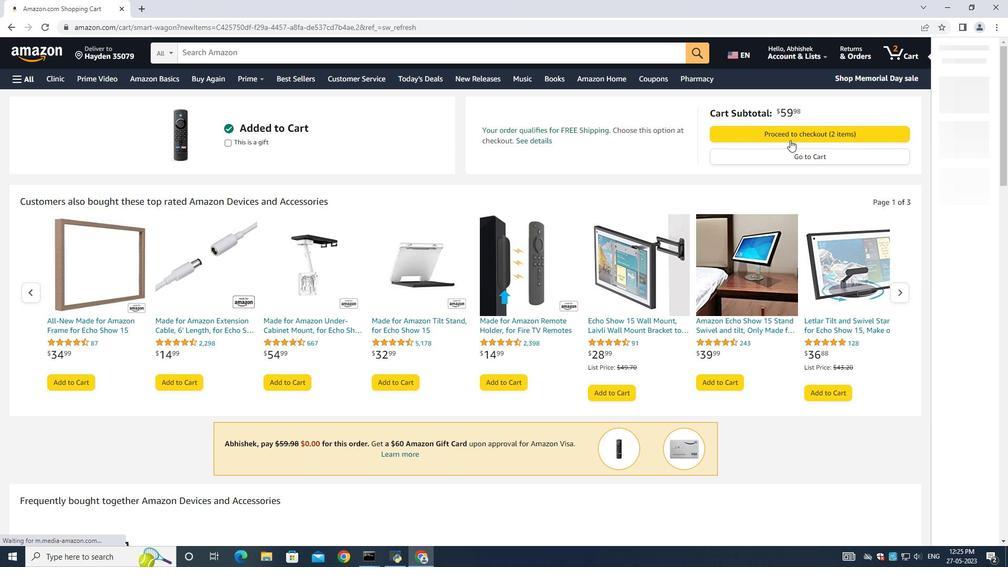 
Action: Mouse pressed left at (790, 138)
Screenshot: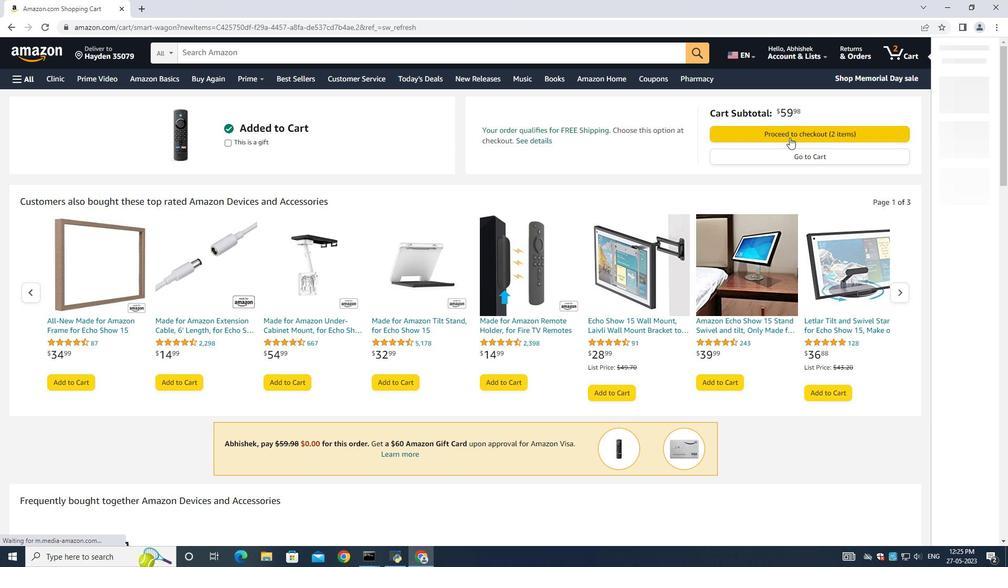 
Action: Mouse moved to (672, 194)
Screenshot: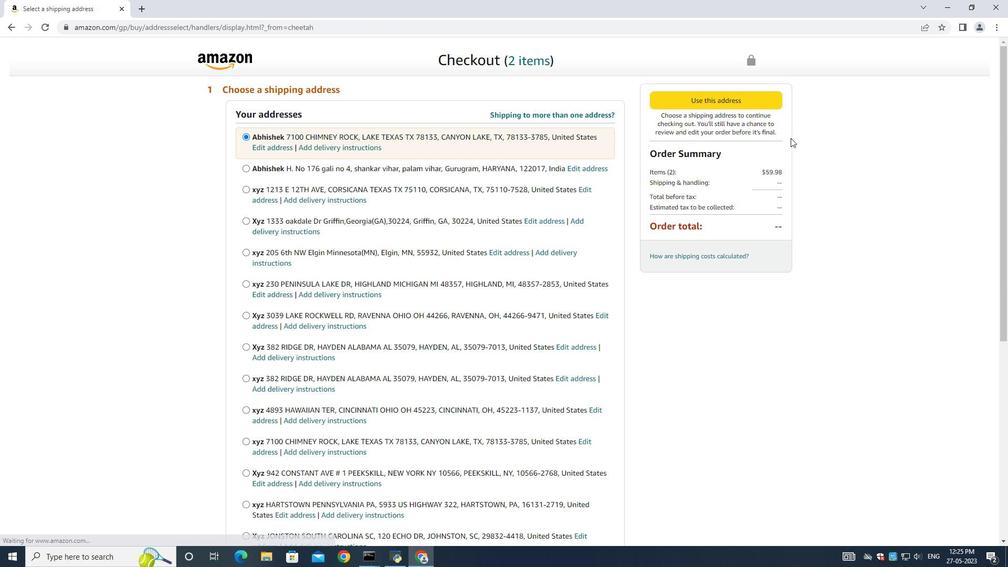
Action: Mouse scrolled (672, 194) with delta (0, 0)
Screenshot: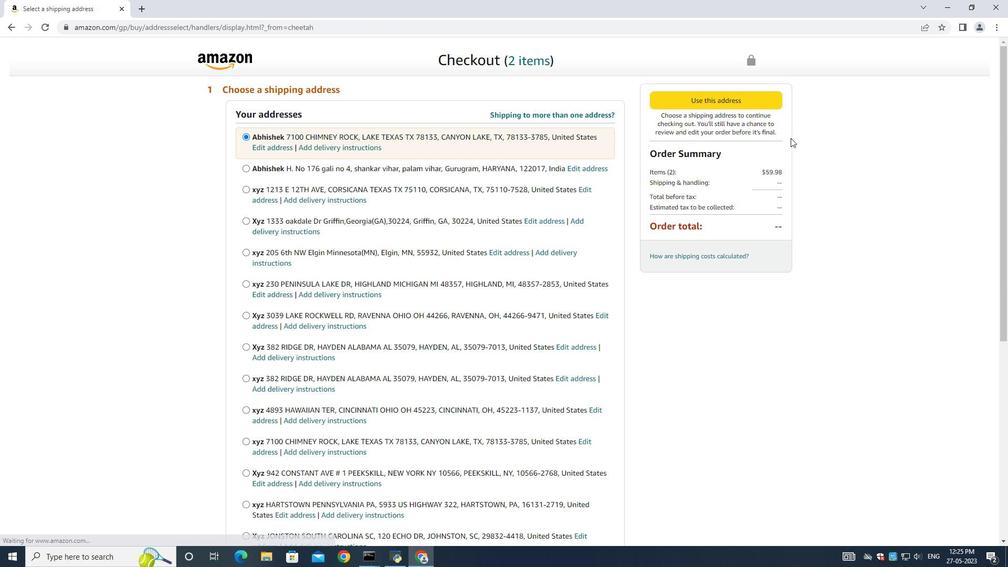 
Action: Mouse moved to (638, 224)
Screenshot: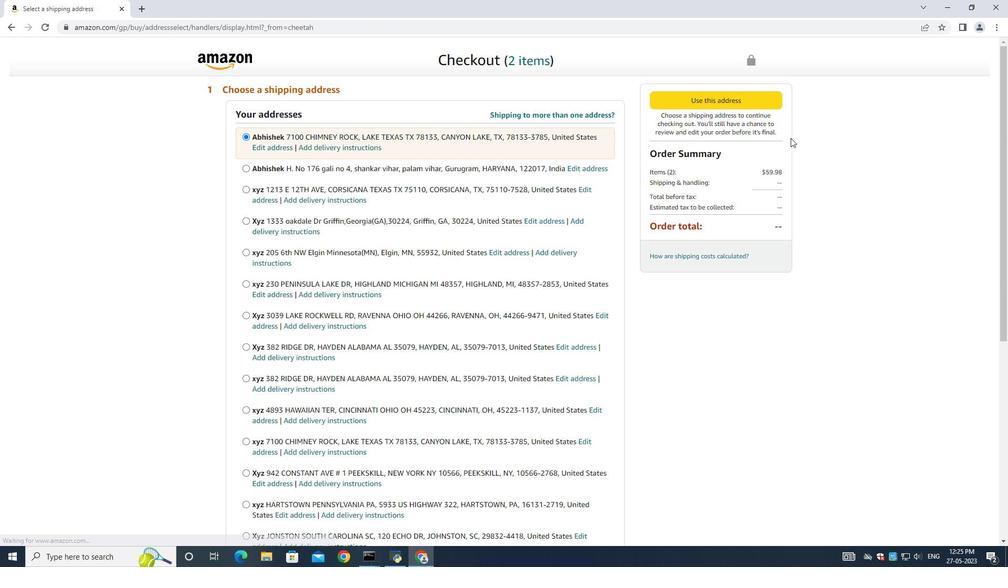 
Action: Mouse scrolled (652, 211) with delta (0, 0)
Screenshot: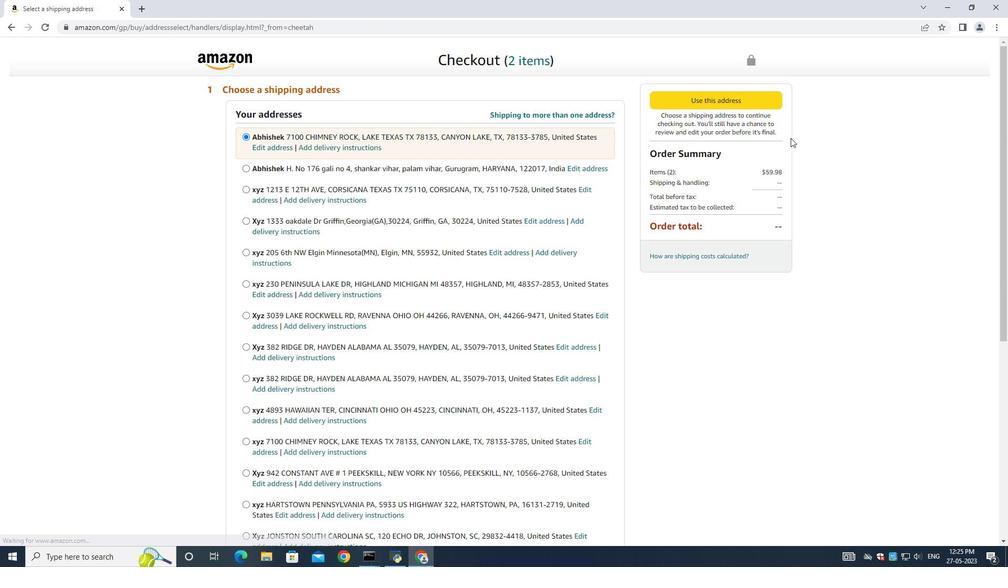 
Action: Mouse moved to (626, 234)
Screenshot: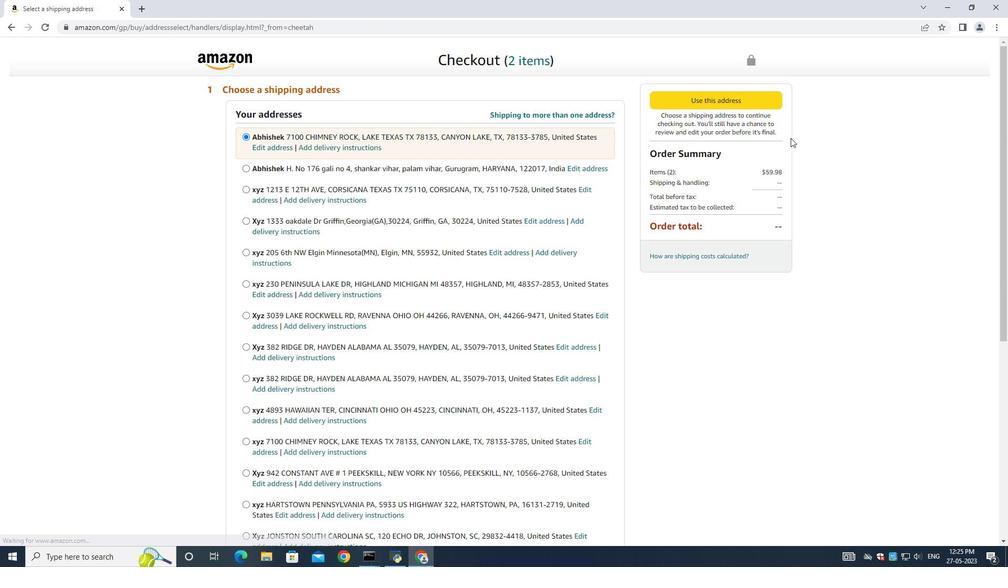 
Action: Mouse scrolled (638, 224) with delta (0, 0)
Screenshot: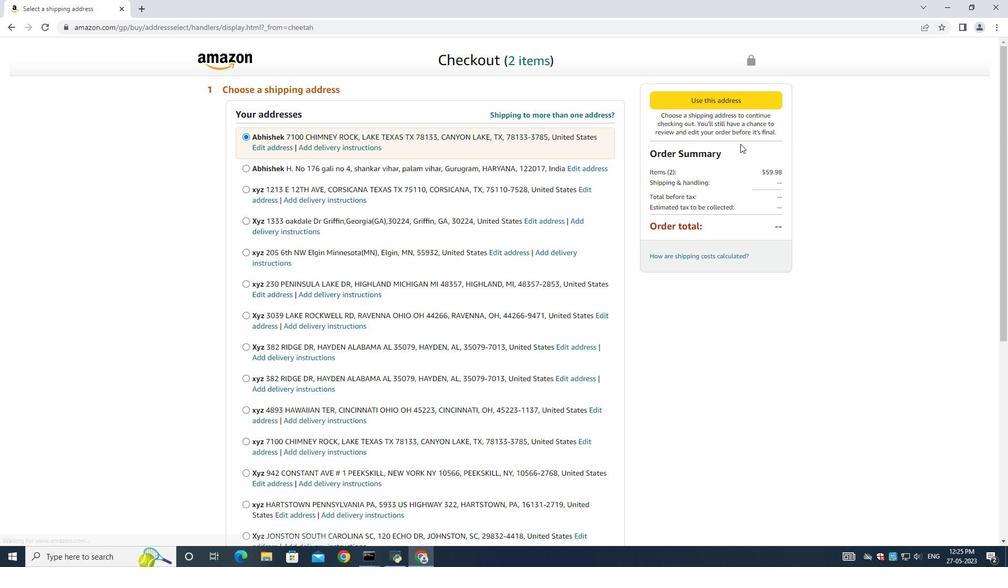 
Action: Mouse moved to (578, 272)
Screenshot: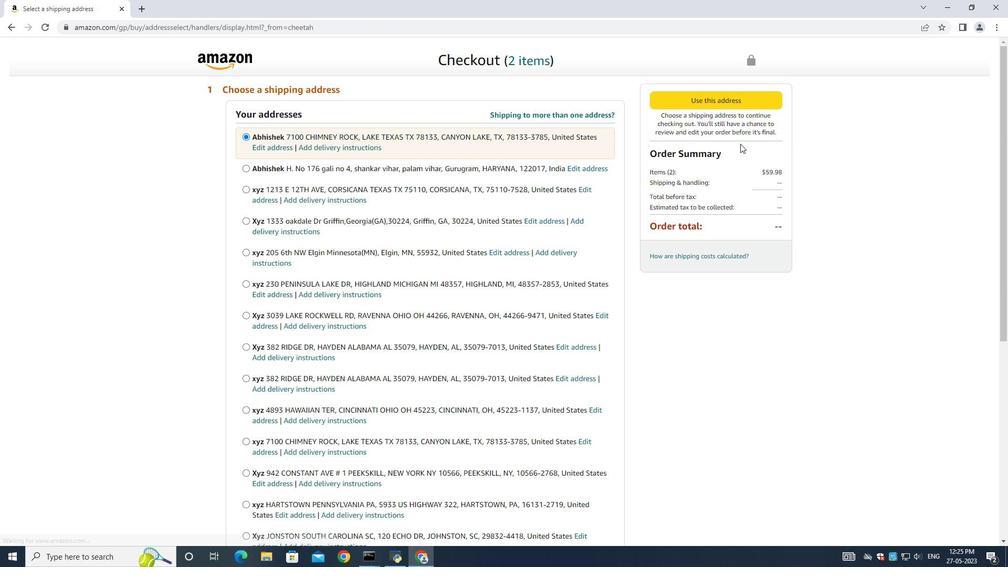 
Action: Mouse scrolled (617, 239) with delta (0, -1)
Screenshot: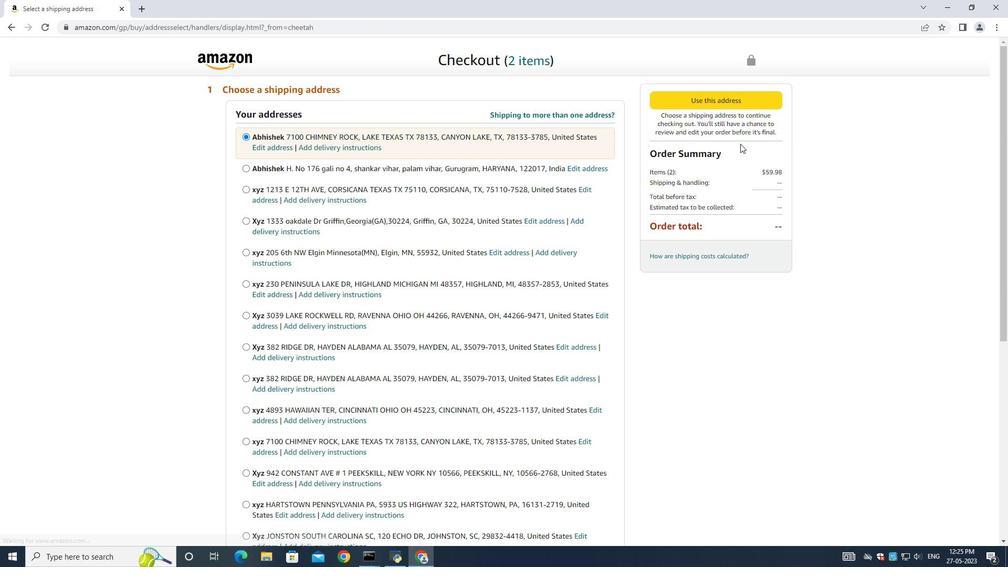 
Action: Mouse moved to (292, 343)
Screenshot: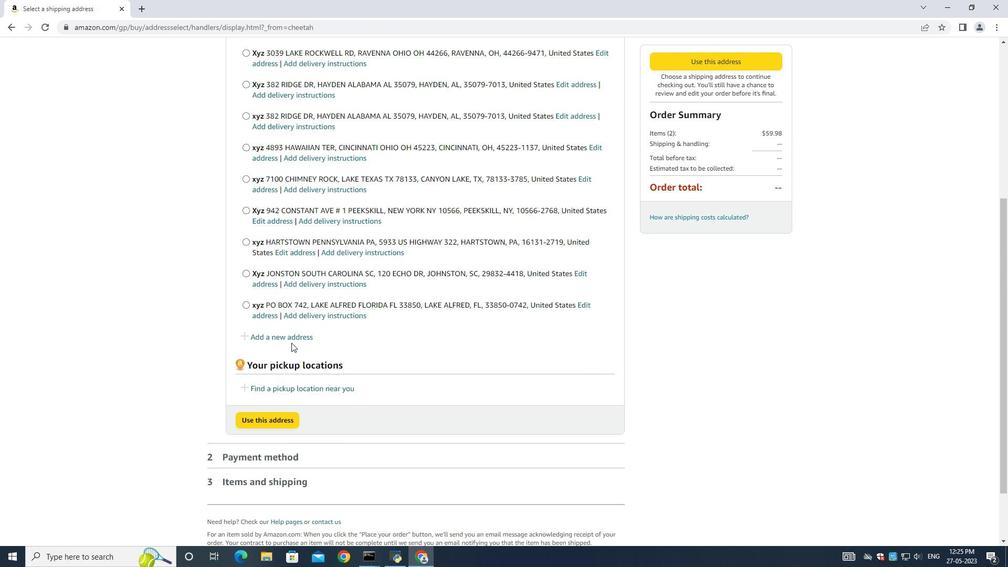 
Action: Mouse pressed left at (292, 343)
Screenshot: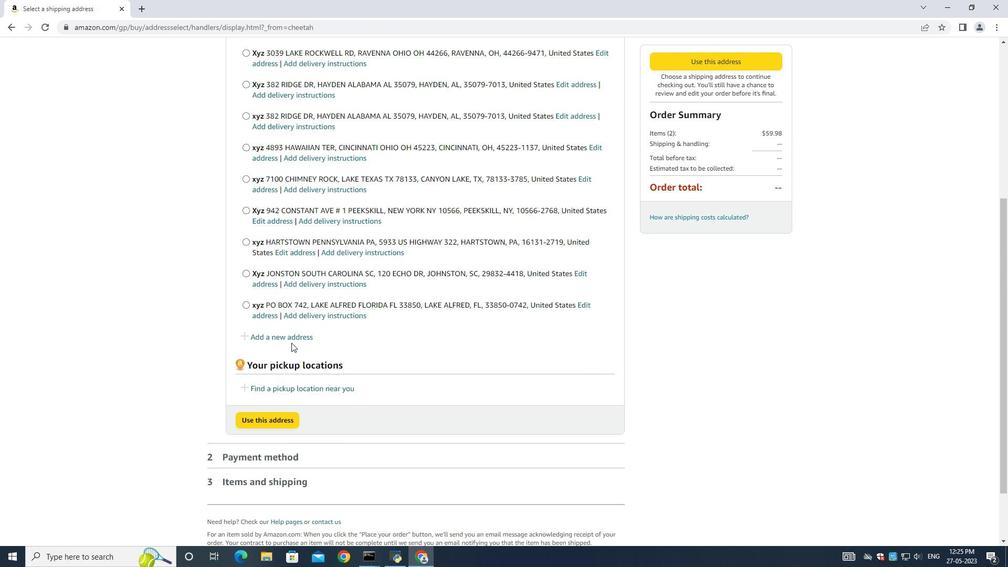 
Action: Mouse moved to (293, 340)
Screenshot: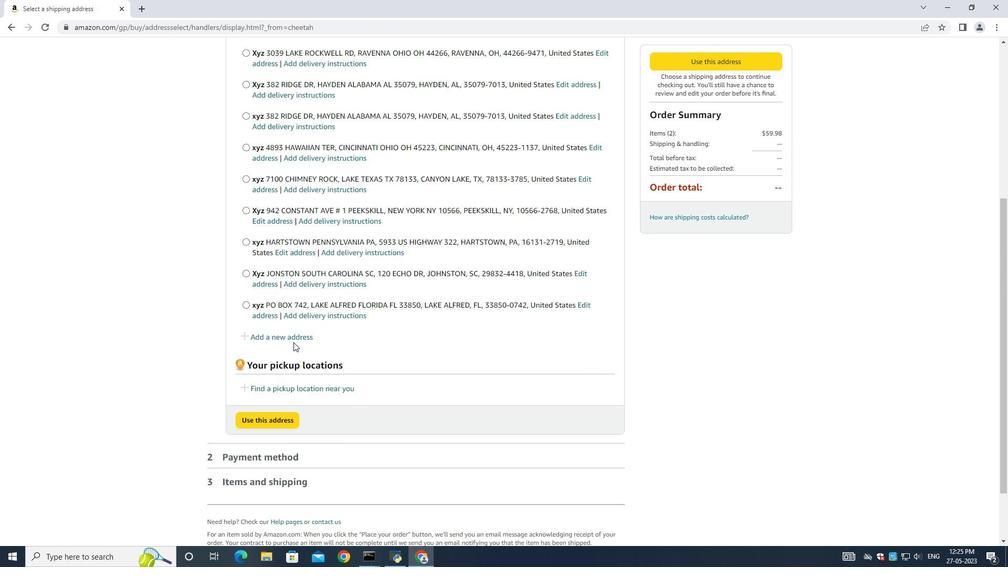 
Action: Mouse pressed left at (293, 340)
Screenshot: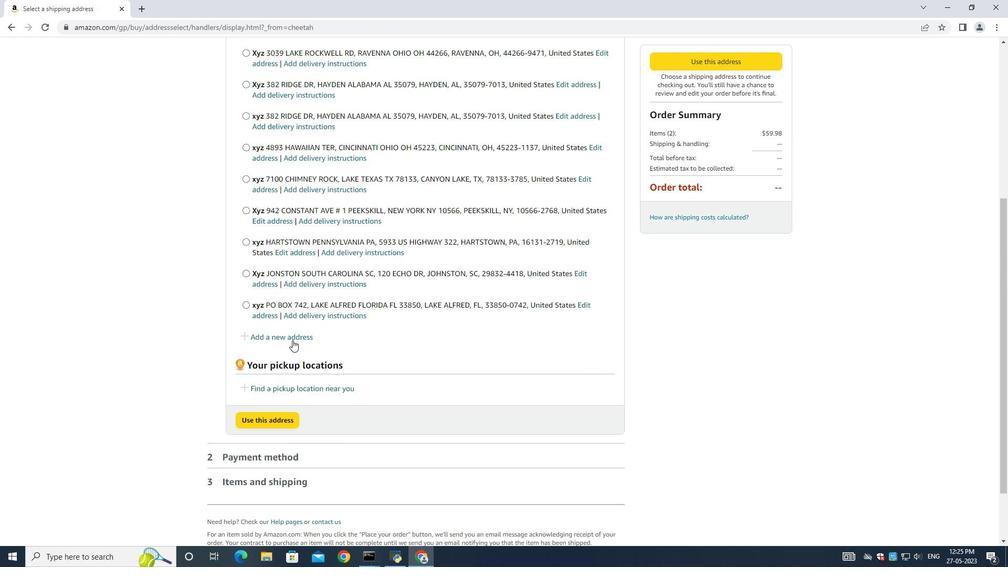 
Action: Mouse moved to (359, 252)
Screenshot: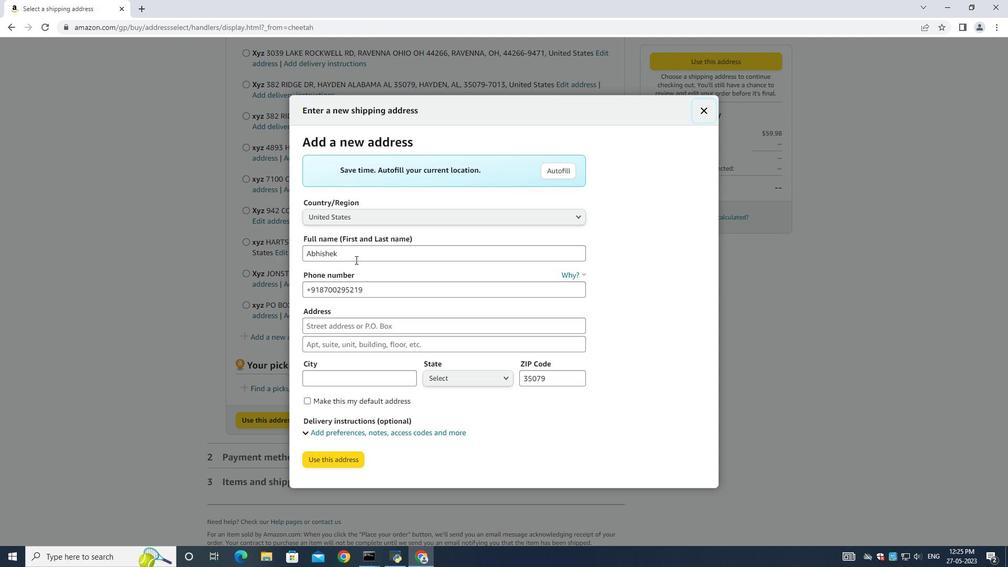 
Action: Mouse pressed left at (359, 252)
Screenshot: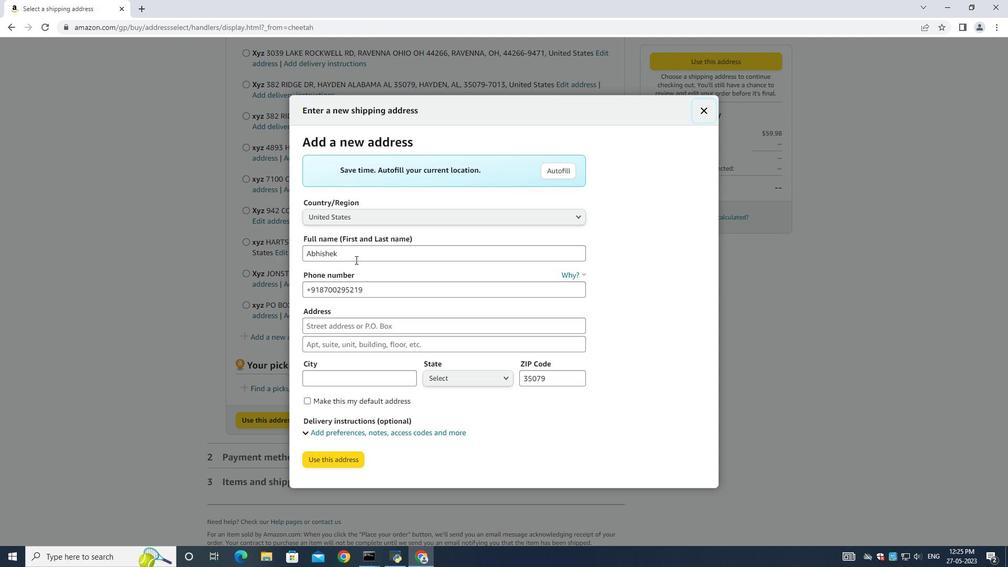 
Action: Key pressed ctrl+Axyz
Screenshot: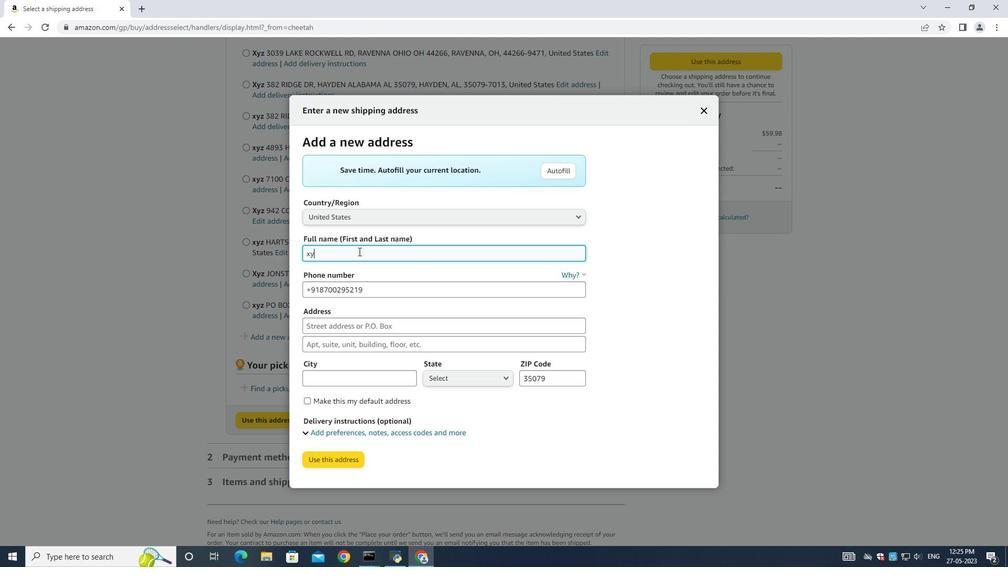 
Action: Mouse moved to (369, 300)
Screenshot: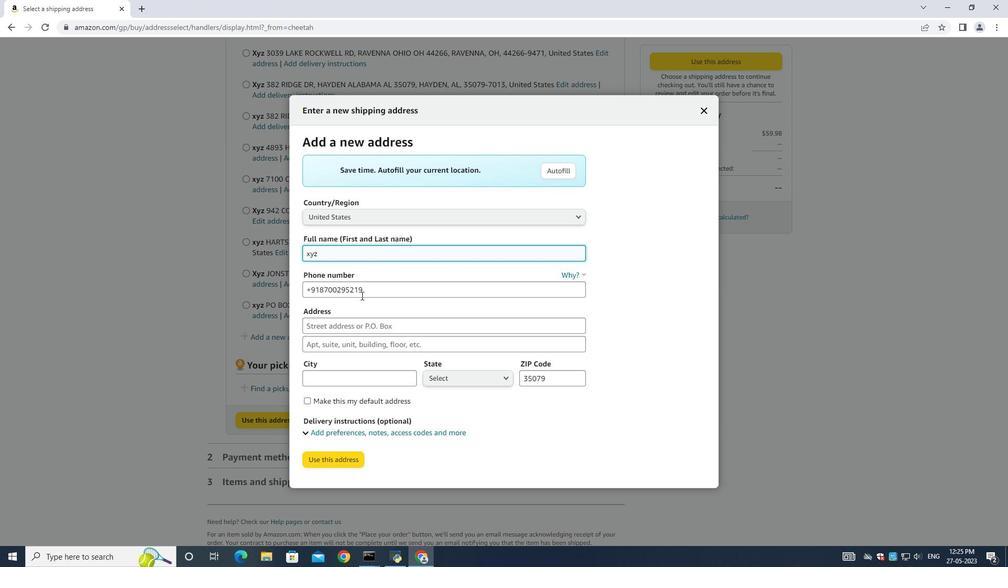 
Action: Mouse pressed left at (369, 300)
Screenshot: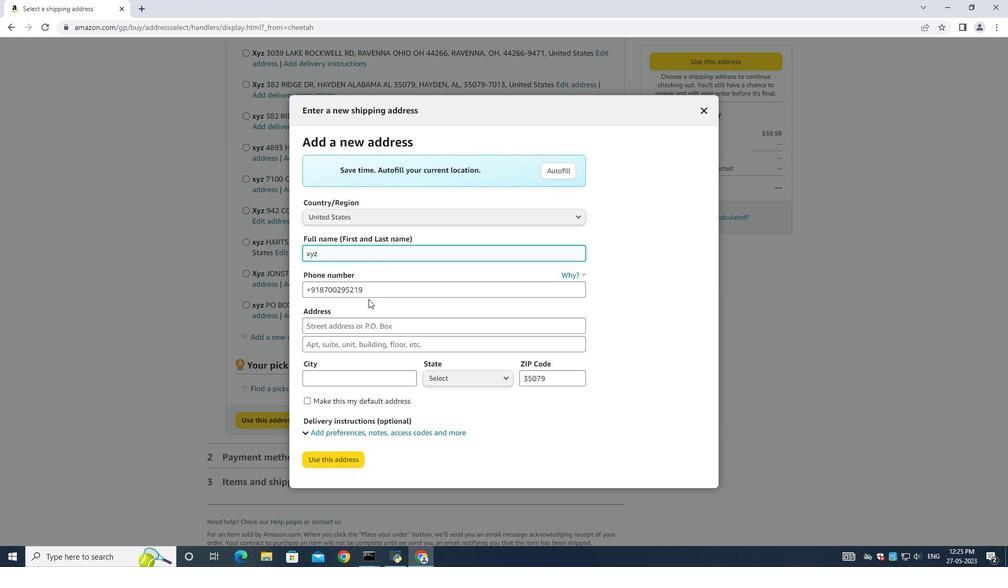 
Action: Key pressed ctrl+A
Screenshot: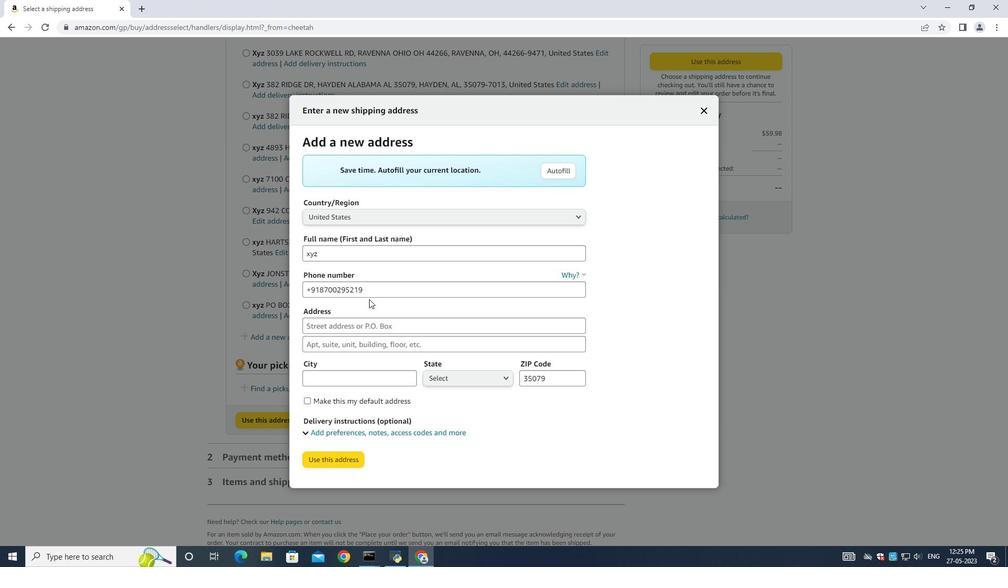 
Action: Mouse moved to (245, 288)
Screenshot: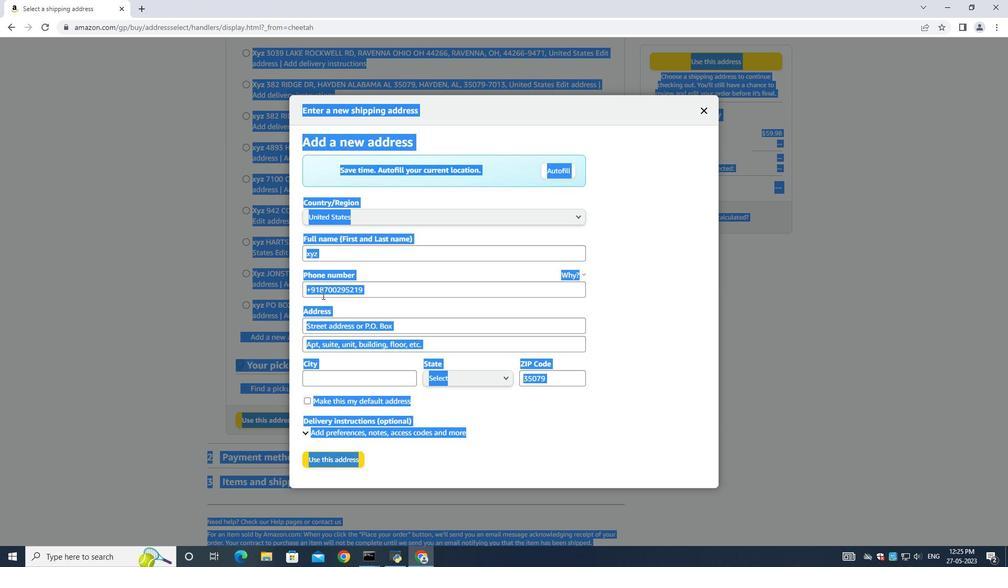 
Action: Mouse pressed left at (245, 288)
Screenshot: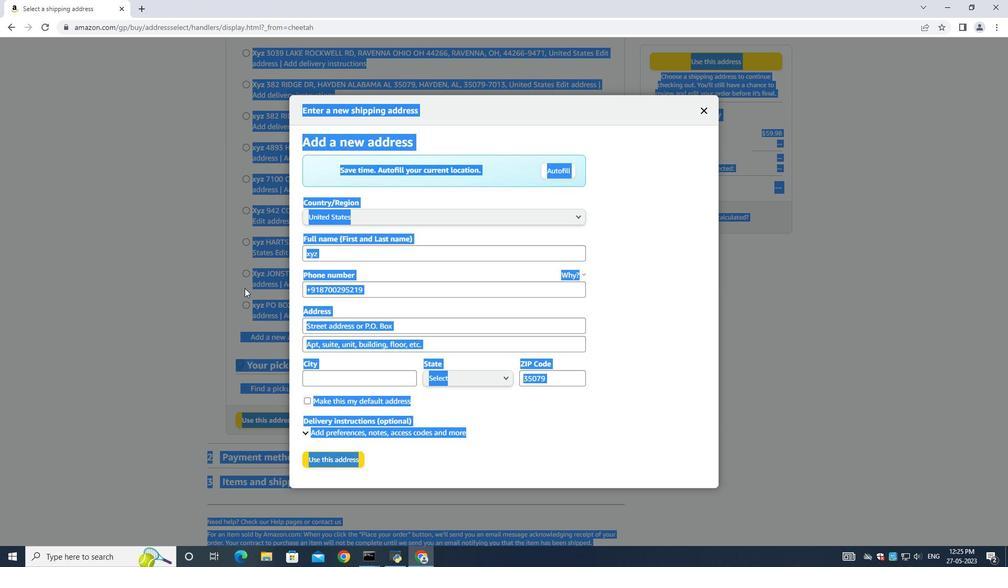 
Action: Mouse moved to (296, 336)
Screenshot: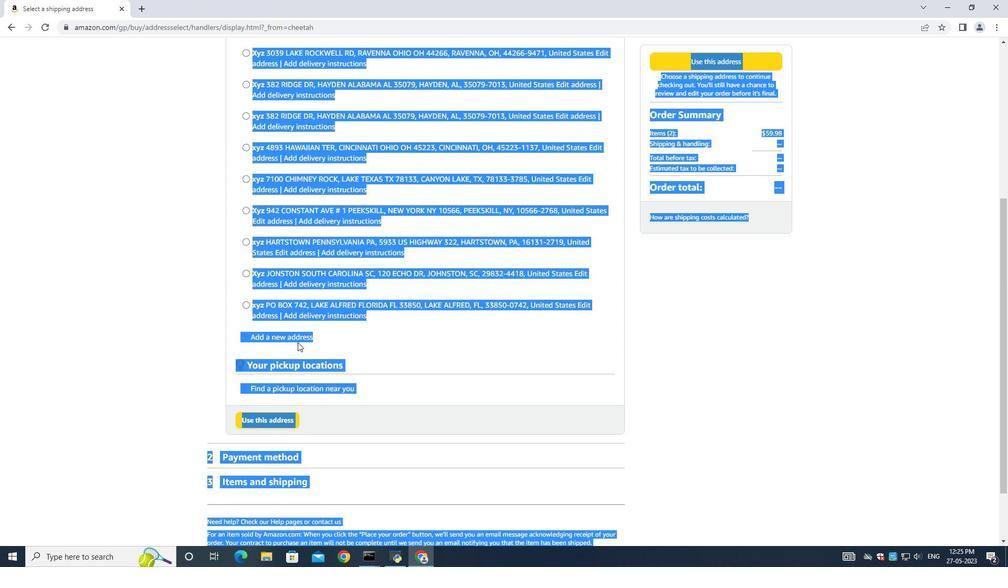 
Action: Mouse pressed left at (296, 336)
Screenshot: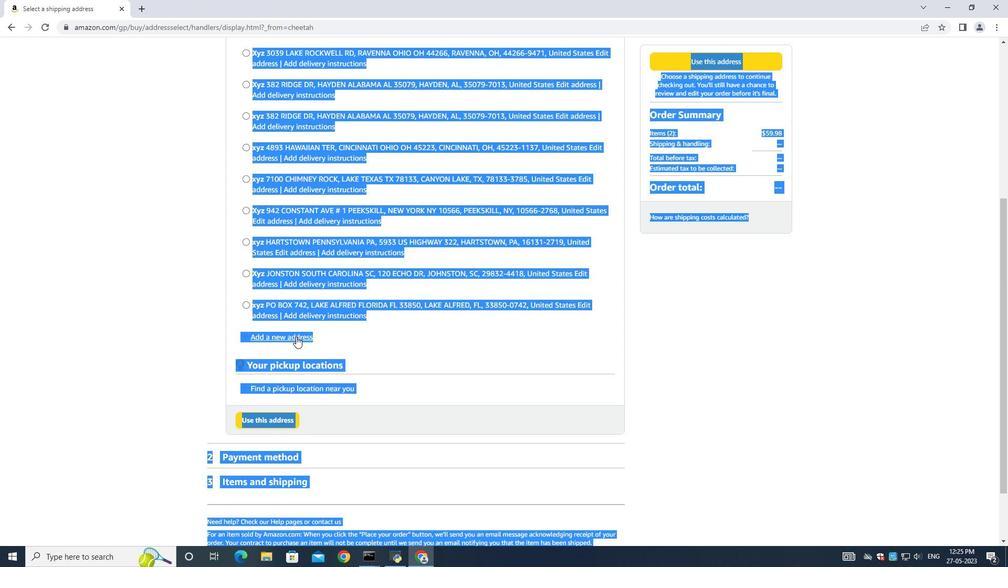 
Action: Mouse moved to (385, 290)
Screenshot: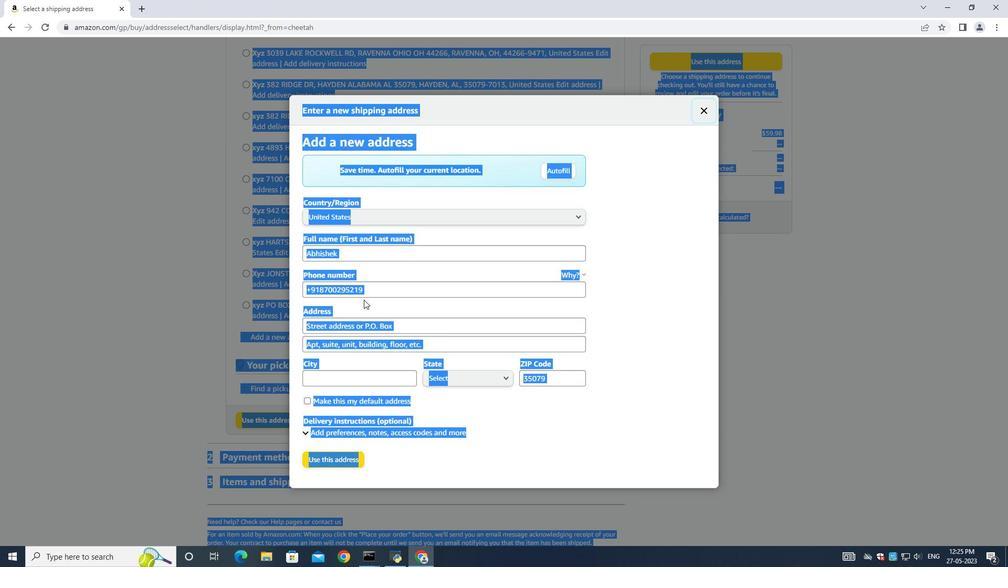 
Action: Mouse pressed left at (385, 290)
Screenshot: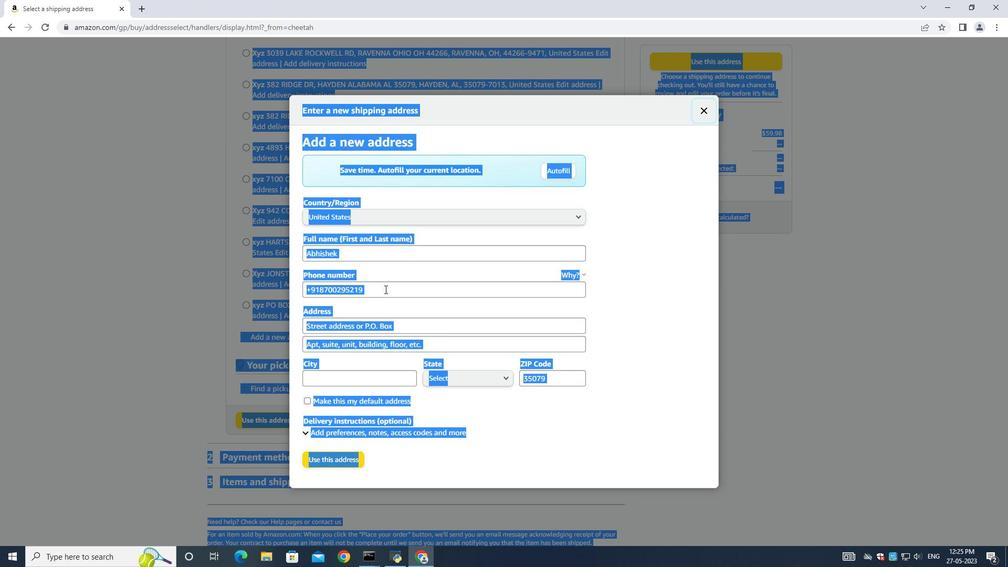 
Action: Mouse moved to (385, 290)
Screenshot: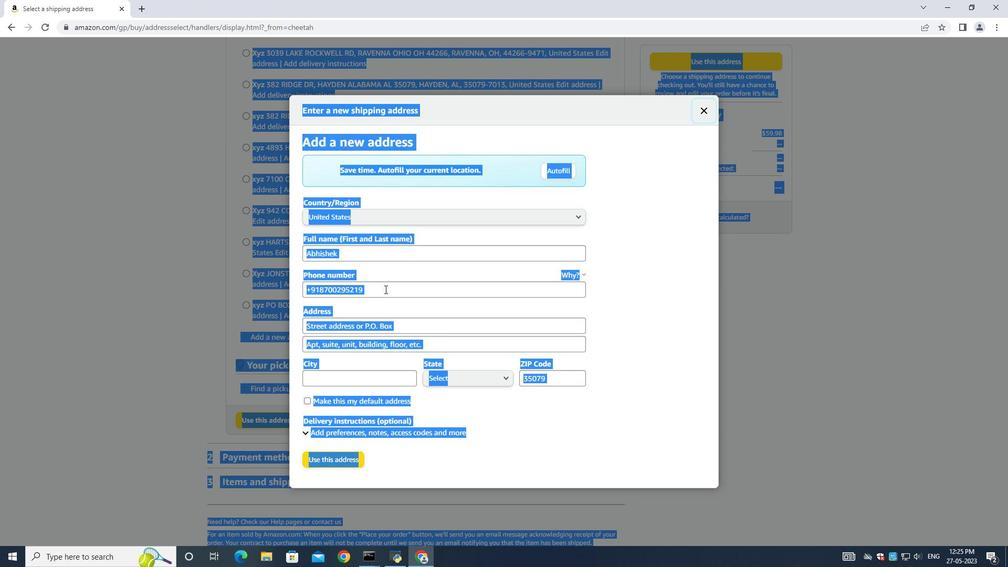 
Action: Mouse pressed left at (385, 290)
Screenshot: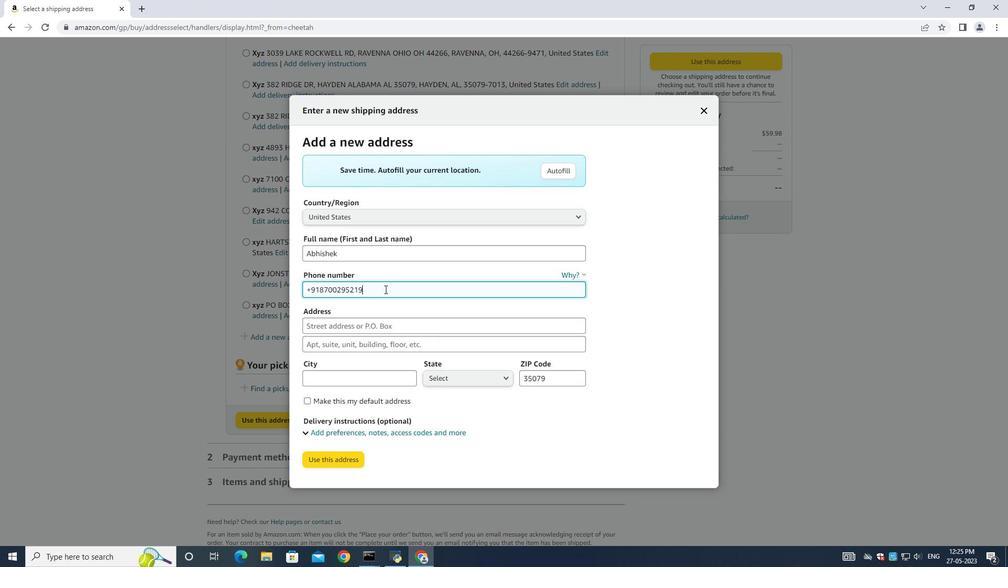
Action: Mouse moved to (385, 290)
Screenshot: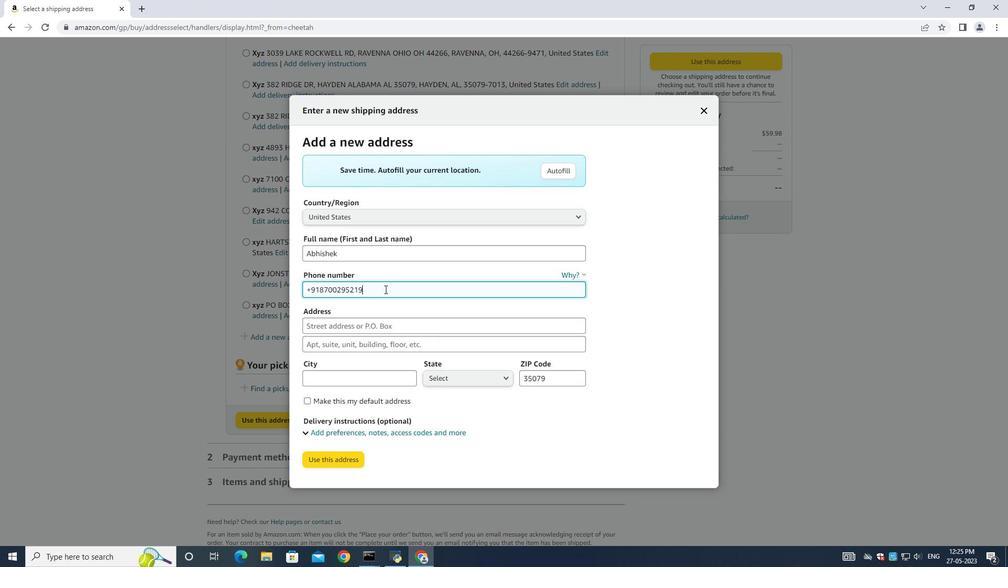 
Action: Key pressed ctrl+A<Key.backspace>
Screenshot: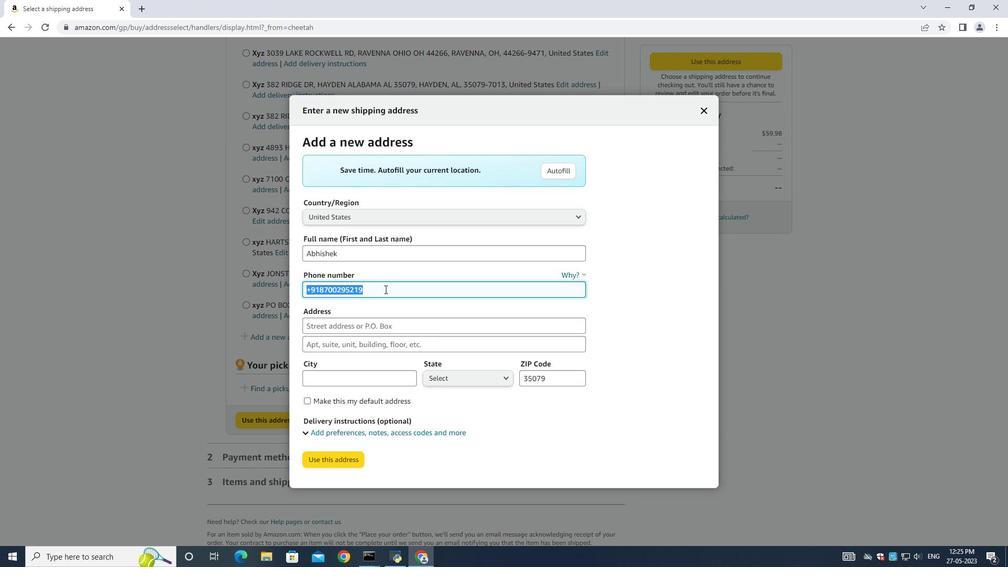 
Action: Mouse moved to (423, 255)
Screenshot: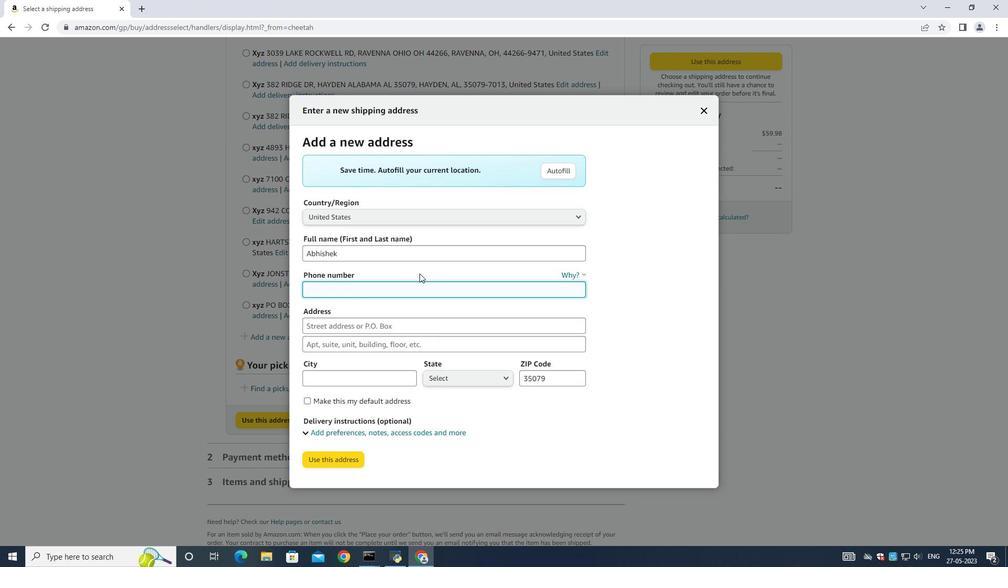 
Action: Mouse pressed left at (423, 255)
Screenshot: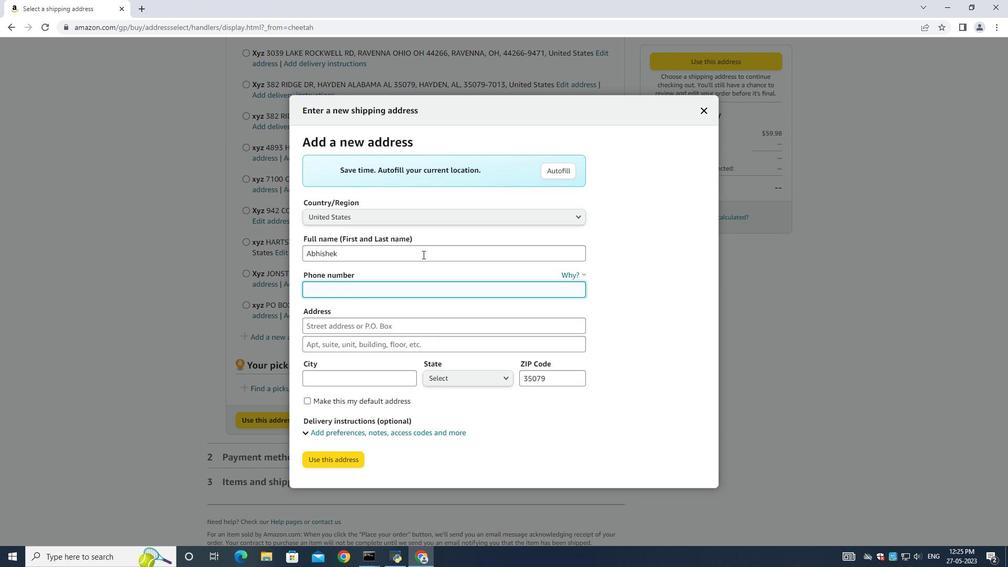 
Action: Mouse moved to (425, 256)
Screenshot: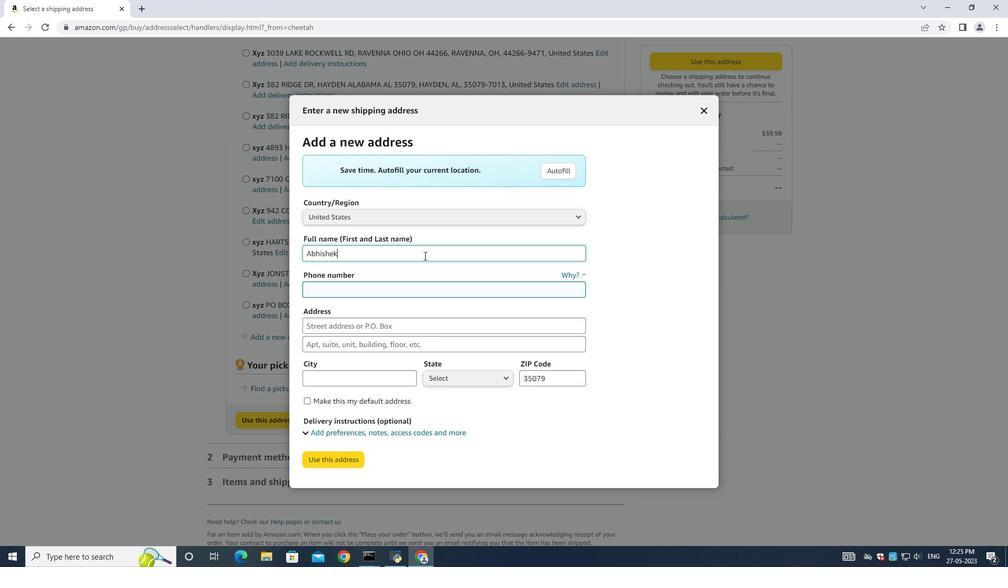 
Action: Key pressed ctrl+Axyx
Screenshot: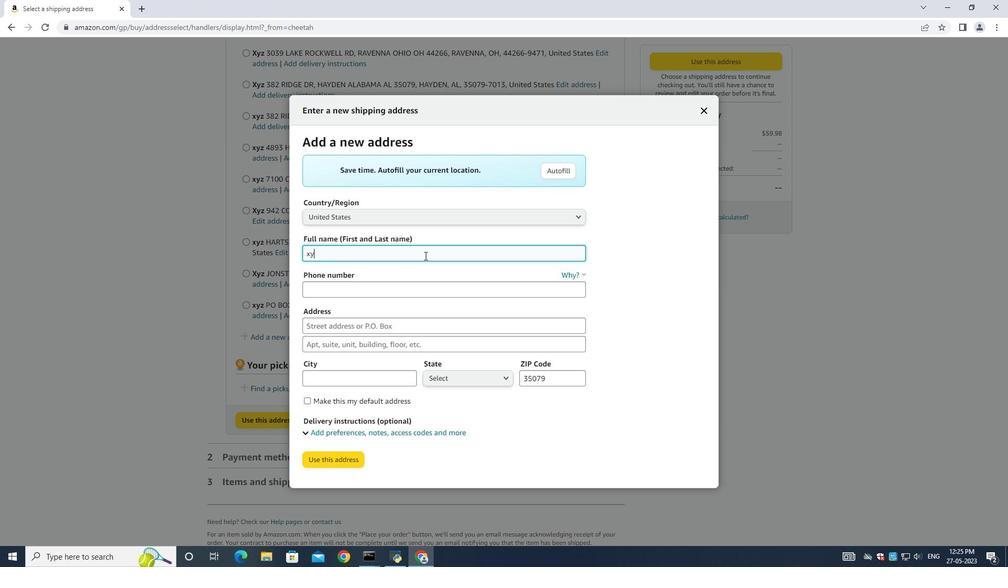 
Action: Mouse moved to (376, 292)
Screenshot: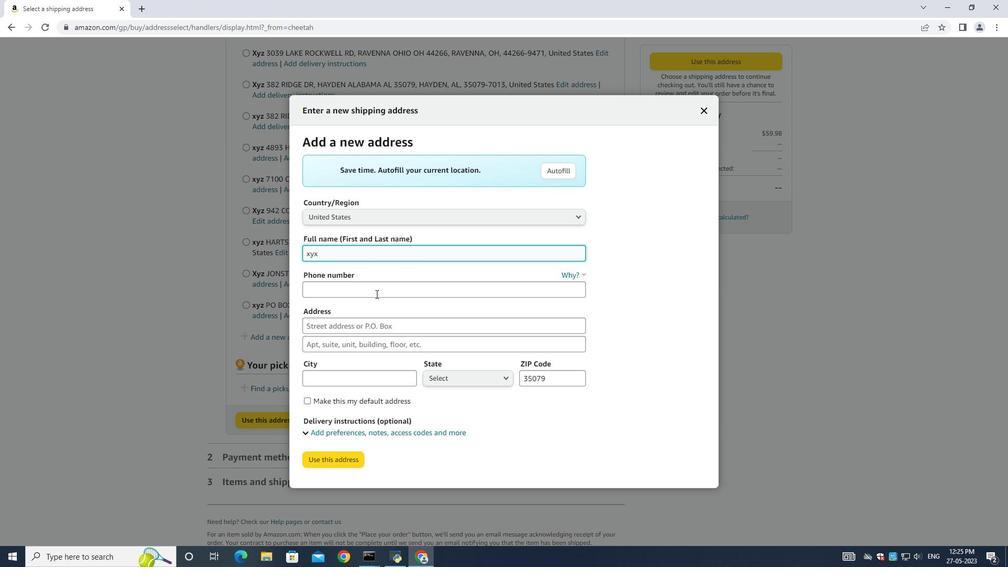 
Action: Mouse pressed left at (376, 292)
Screenshot: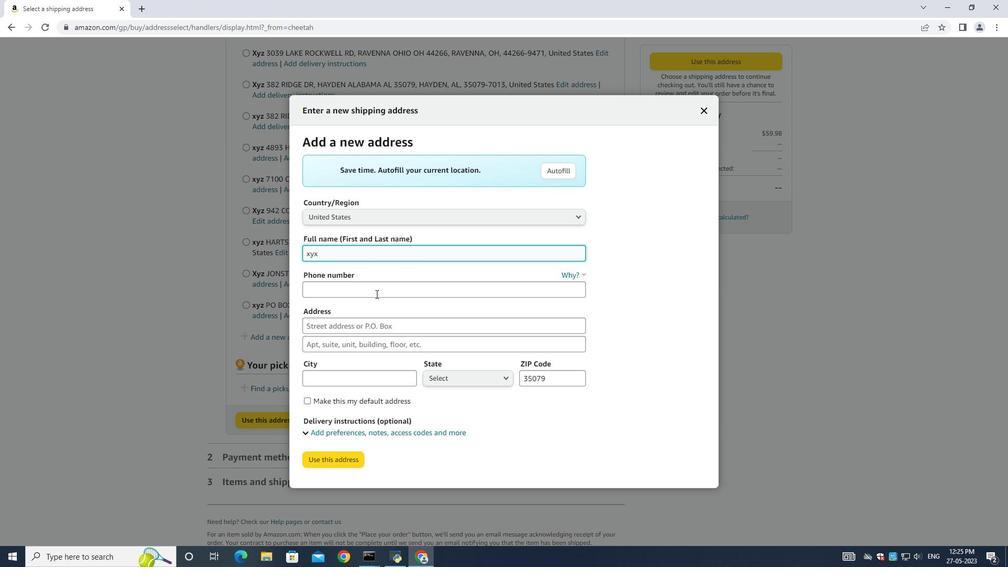 
Action: Mouse moved to (381, 294)
Screenshot: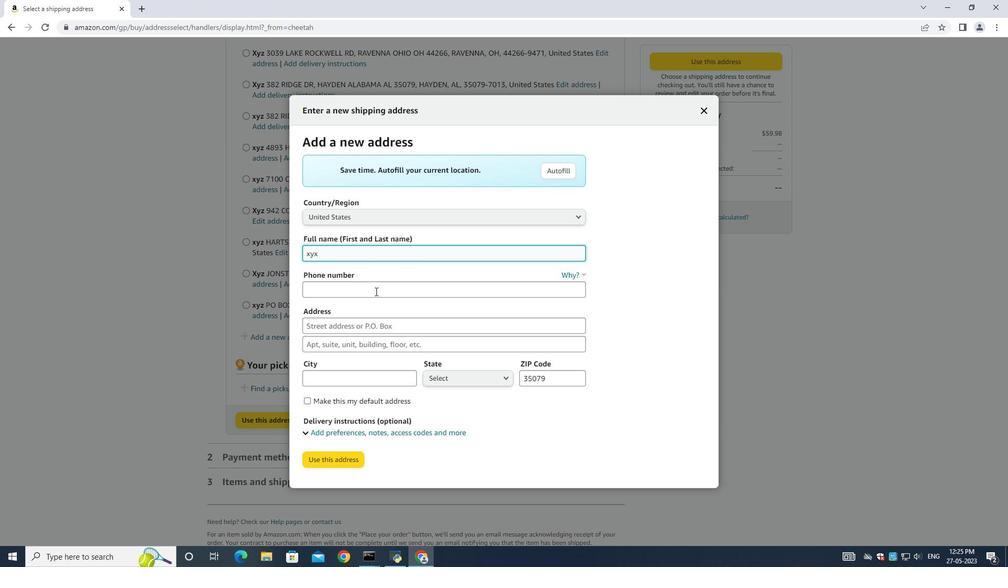 
Action: Key pressed <Key.shift>(218<Key.shift>)84<Key.backspace><Key.backspace><Key.space>7844-7698
Screenshot: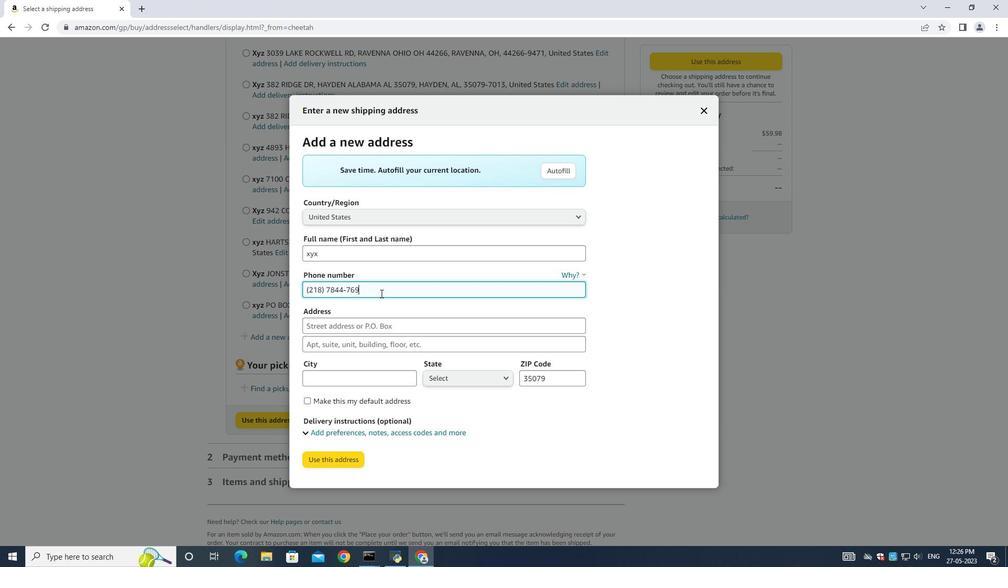 
Action: Mouse moved to (353, 331)
Screenshot: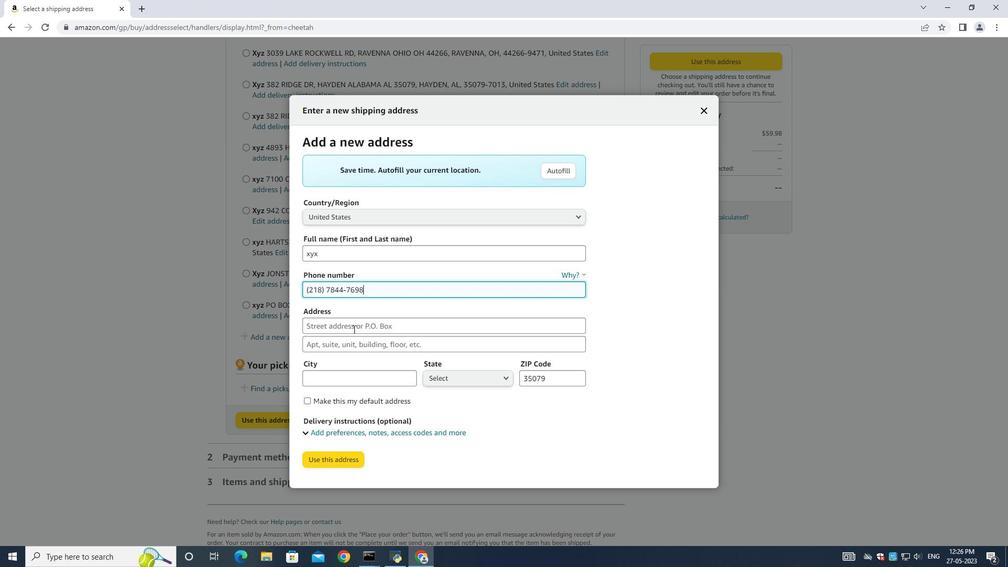 
Action: Mouse pressed left at (353, 331)
Screenshot: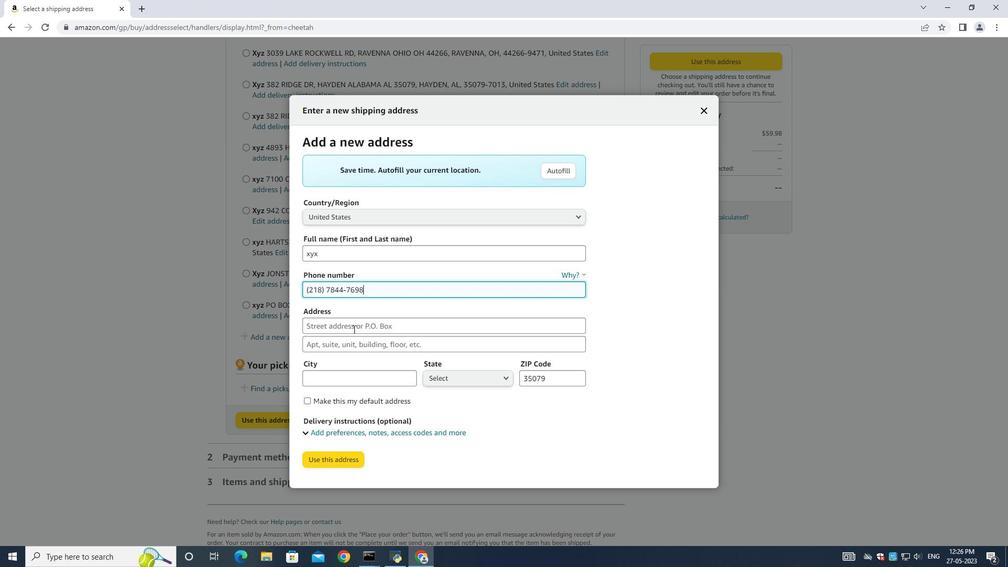 
Action: Mouse moved to (359, 334)
Screenshot: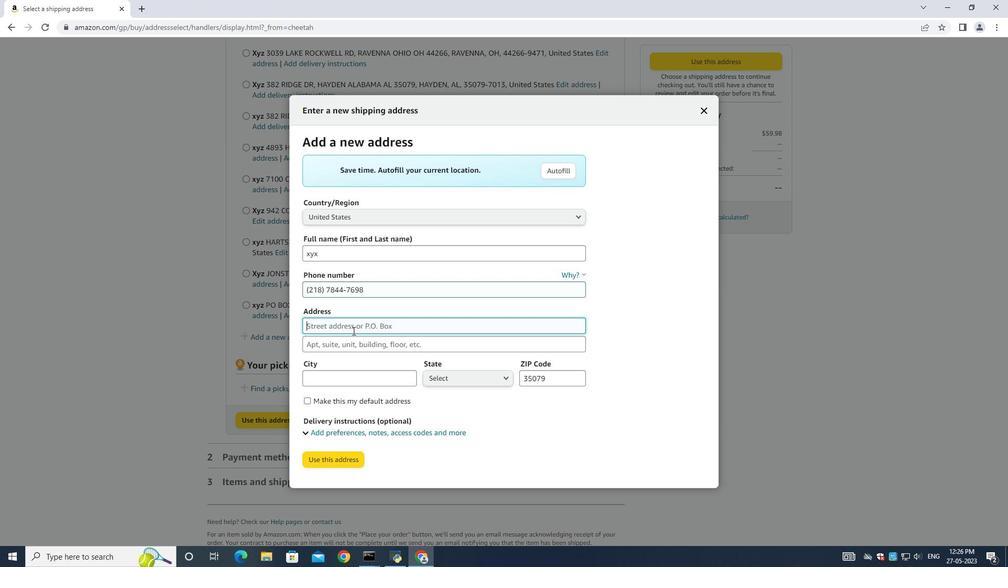 
Action: Key pressed 1810<Key.space><Key.shift>nodaway<Key.space><Key.shift>Dr<Key.space><Key.shift><Key.shift><Key.shift><Key.shift><Key.shift><Key.shift><Key.shift><Key.shift><Key.shift><Key.shift><Key.shift>#<Key.shift>APT<Key.space>103
Screenshot: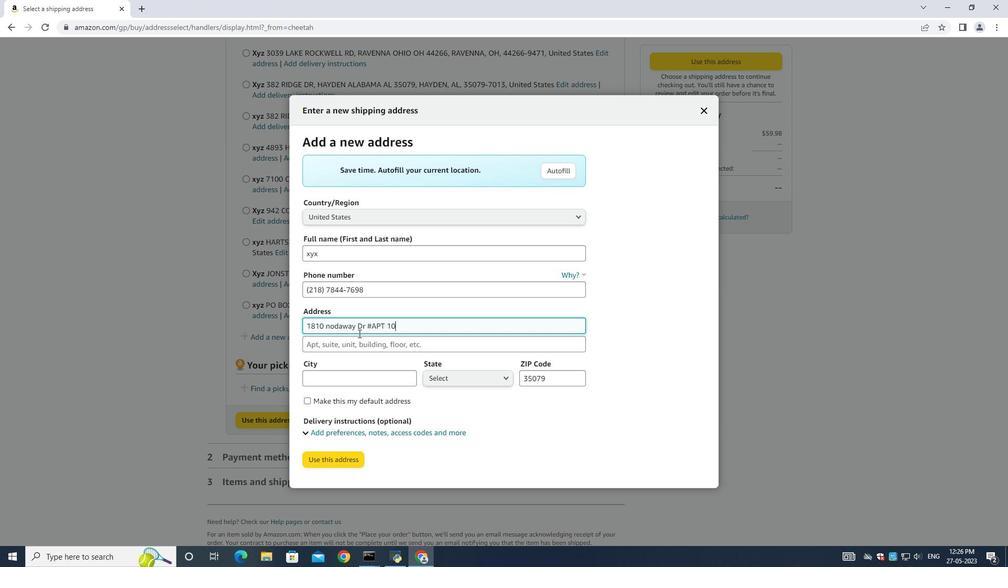 
Action: Mouse moved to (361, 348)
Screenshot: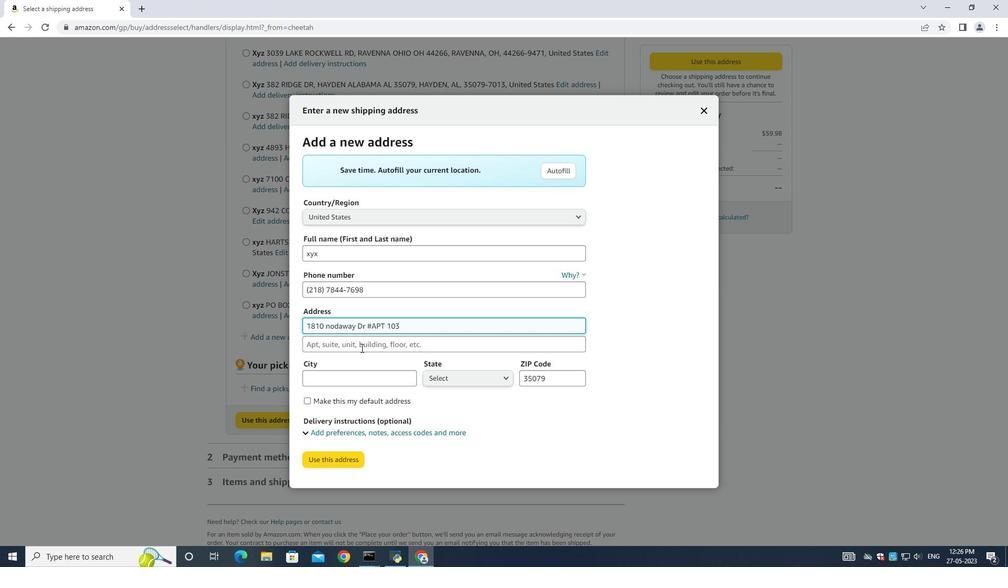 
Action: Mouse pressed left at (361, 348)
Screenshot: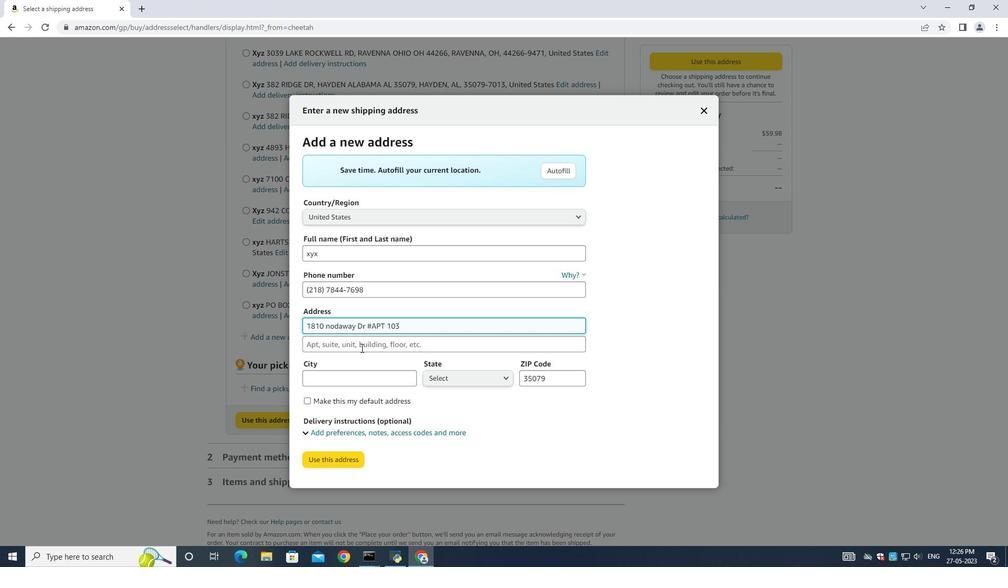 
Action: Mouse moved to (361, 348)
Screenshot: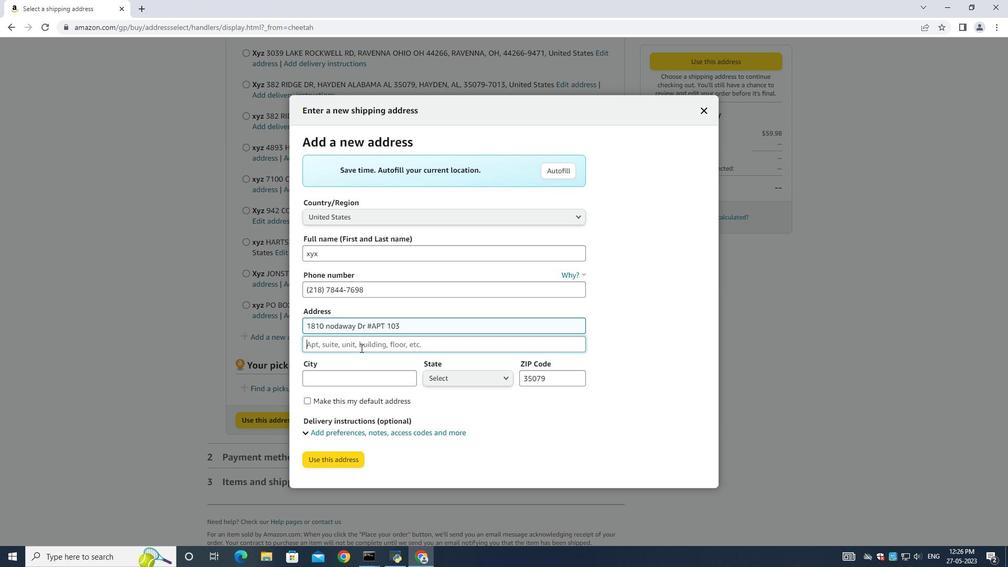
Action: Key pressed <Key.shift>Detroit<Key.space><Key.shift>Lakes,<Key.space><Key.shift>Minnersota<Key.shift><Key.shift><Key.shift><Key.shift>(MN)<Key.space>
Screenshot: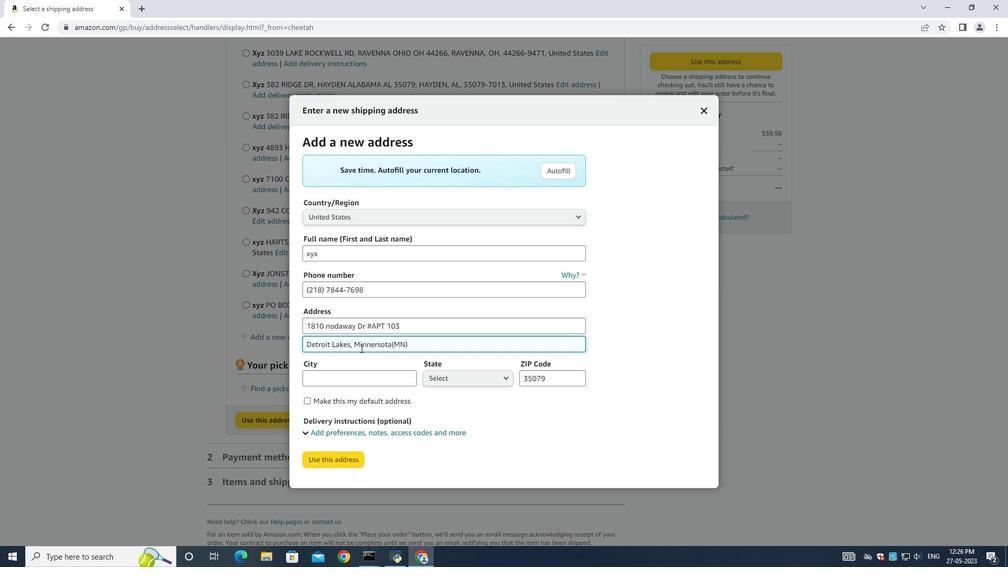 
Action: Mouse moved to (358, 385)
Screenshot: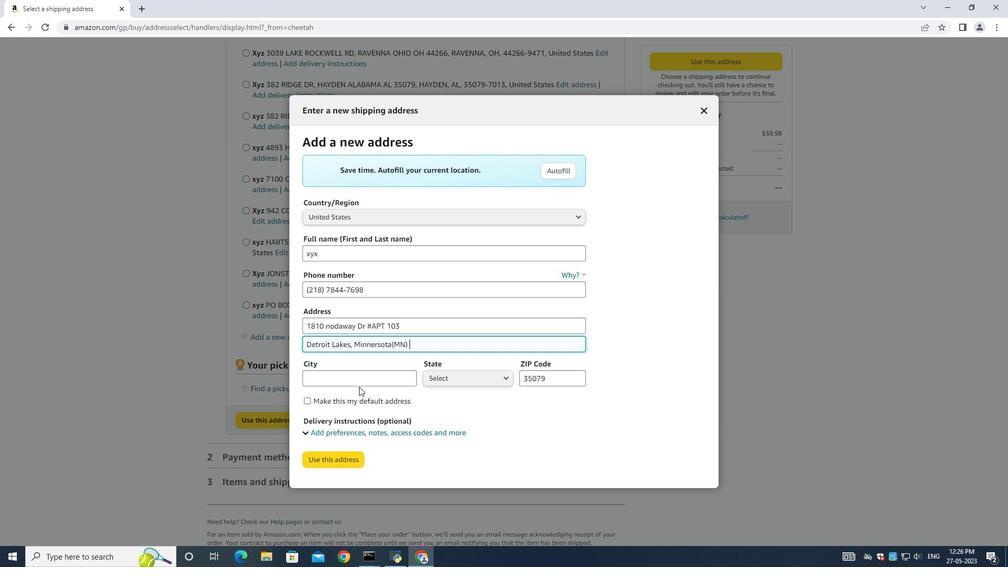 
Action: Mouse pressed left at (358, 385)
Screenshot: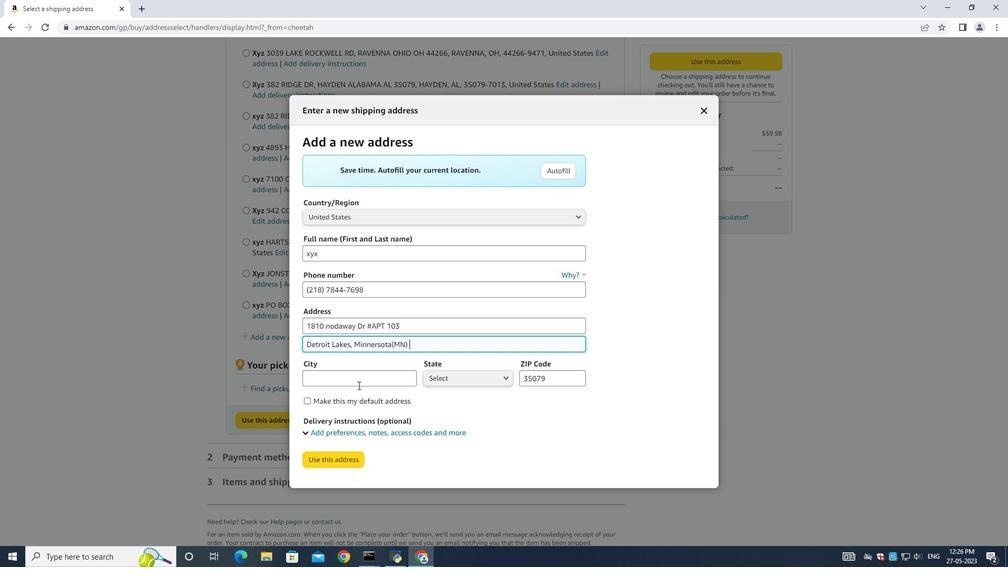 
Action: Mouse moved to (377, 388)
Screenshot: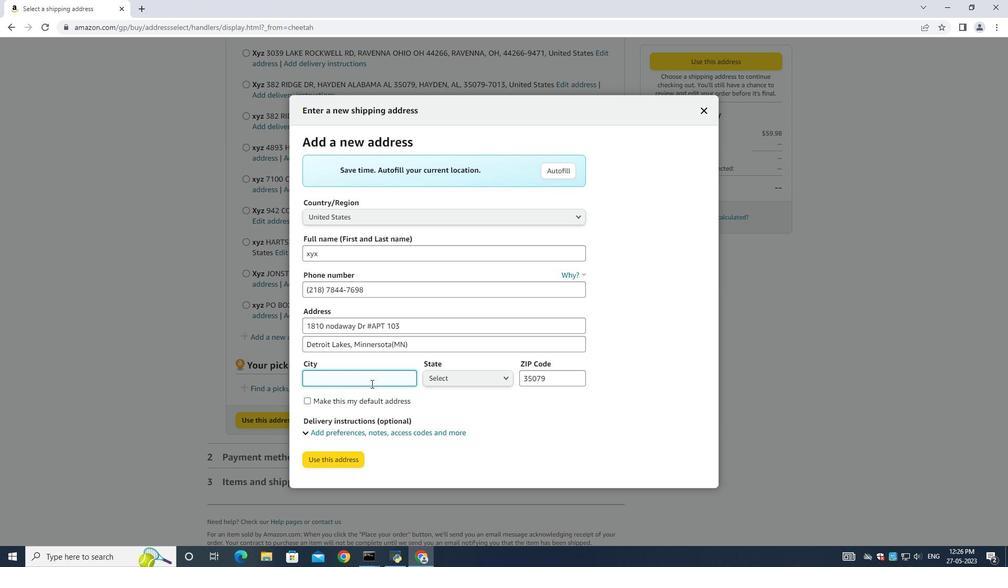 
Action: Key pressed <Key.shift>Detroit
Screenshot: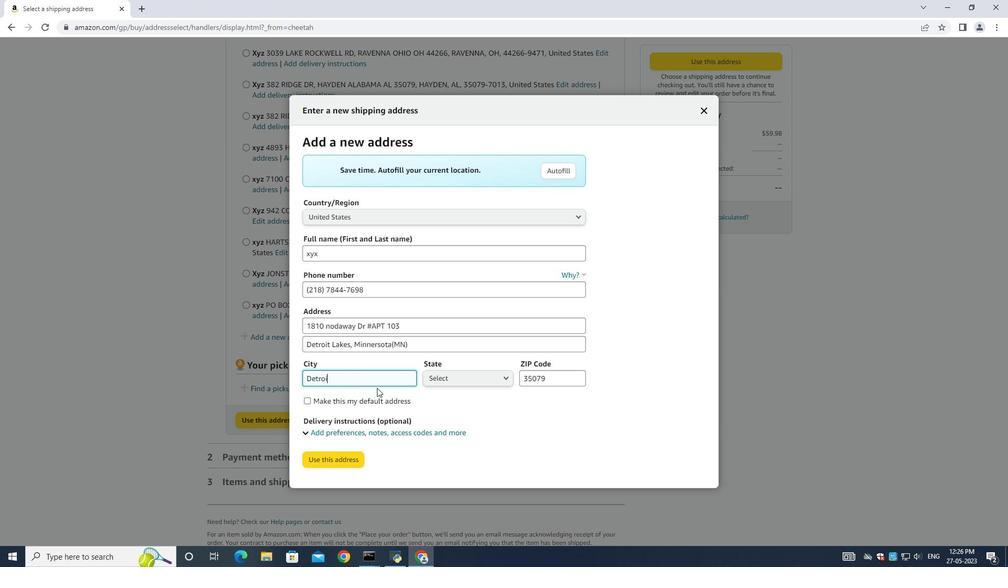 
Action: Mouse moved to (441, 374)
Screenshot: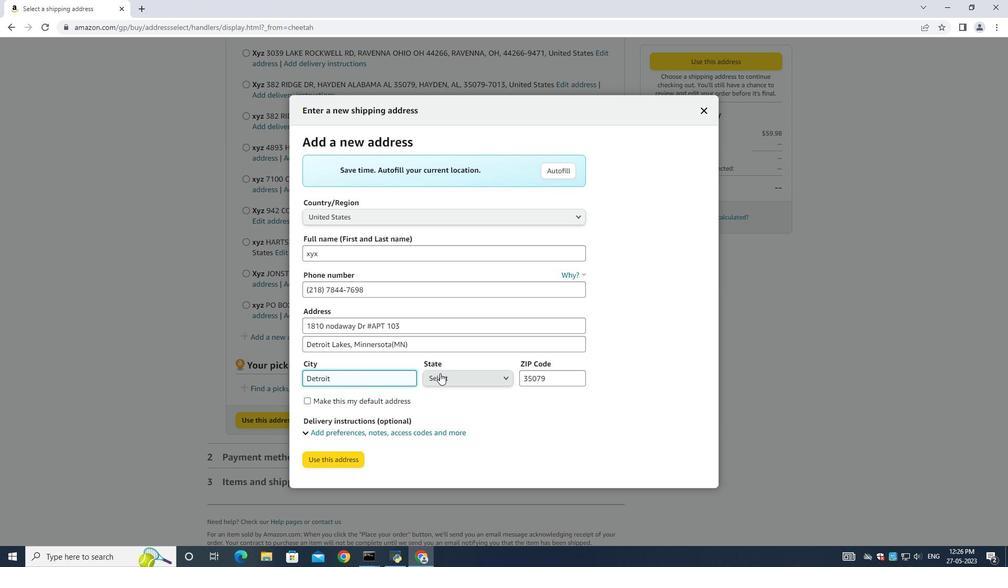 
Action: Mouse pressed left at (441, 374)
Screenshot: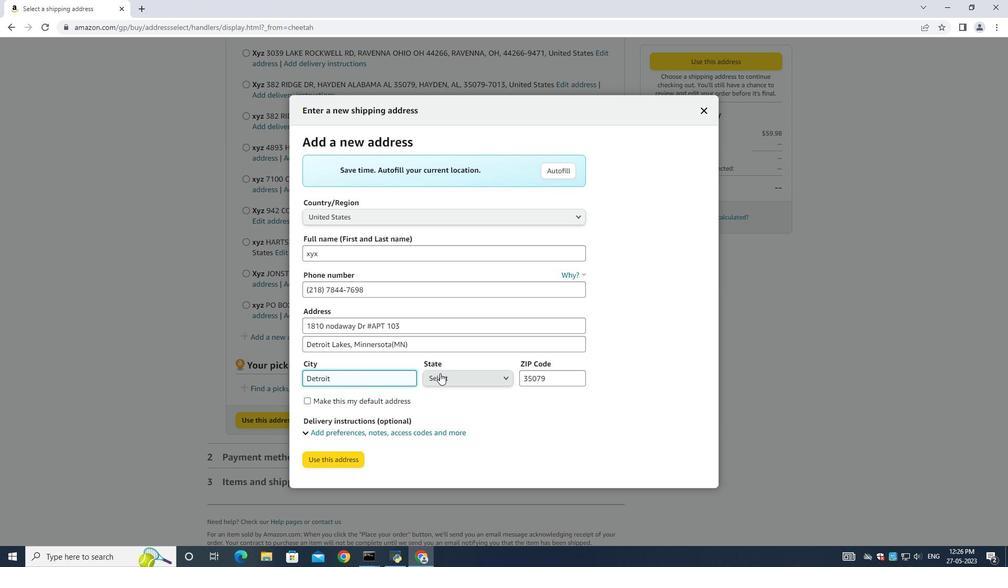 
Action: Mouse moved to (480, 368)
Screenshot: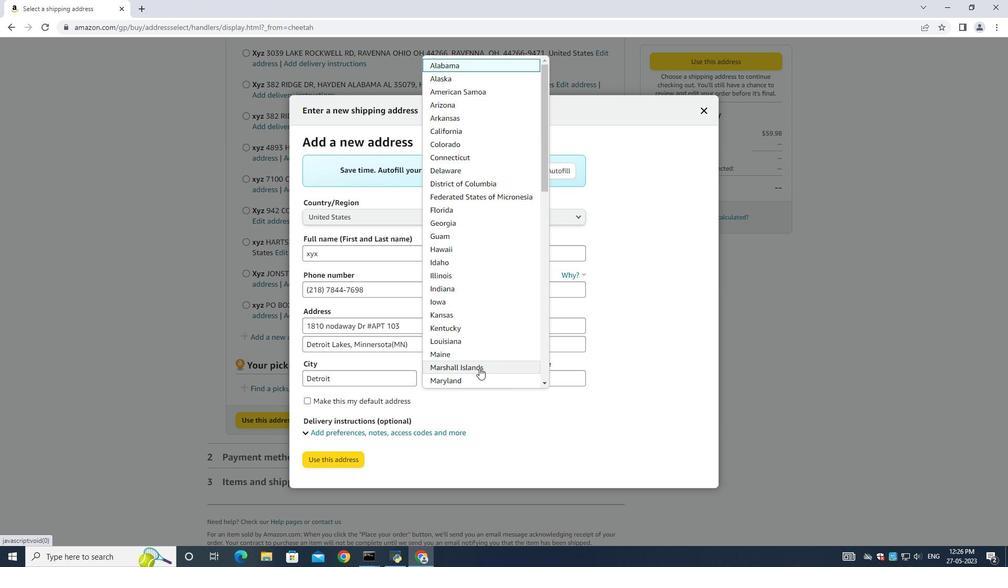 
Action: Mouse scrolled (480, 367) with delta (0, 0)
Screenshot: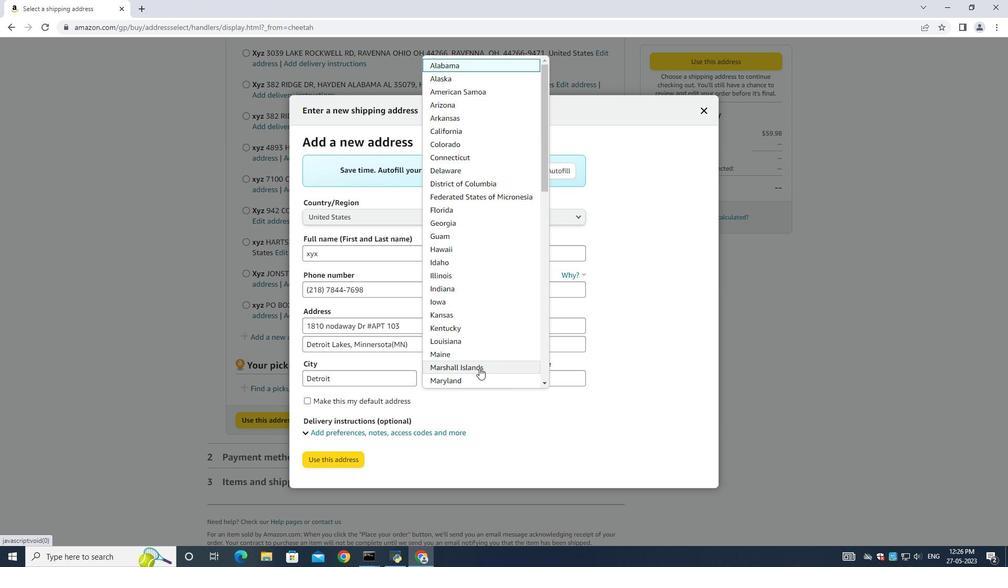 
Action: Mouse scrolled (480, 367) with delta (0, 0)
Screenshot: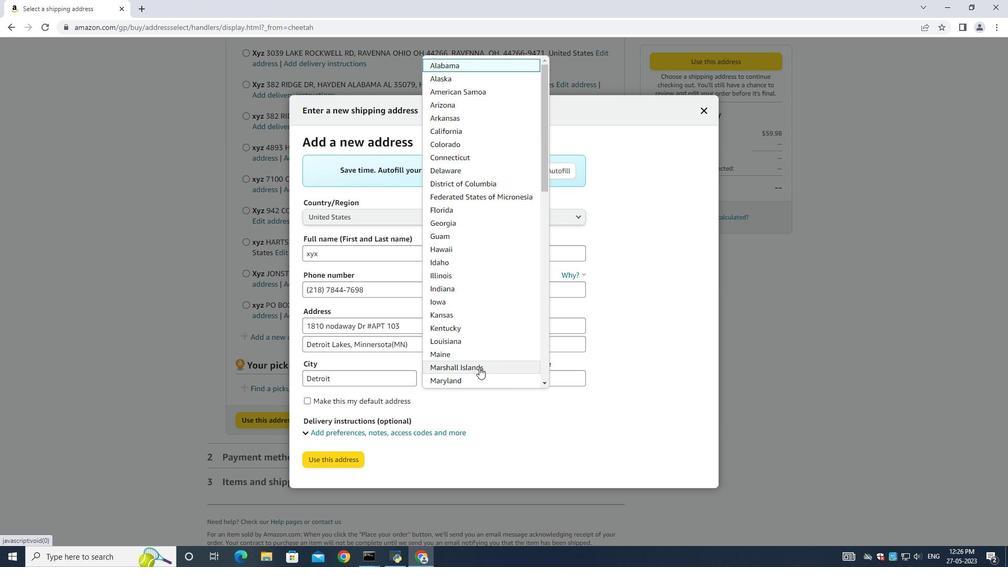 
Action: Mouse moved to (476, 315)
Screenshot: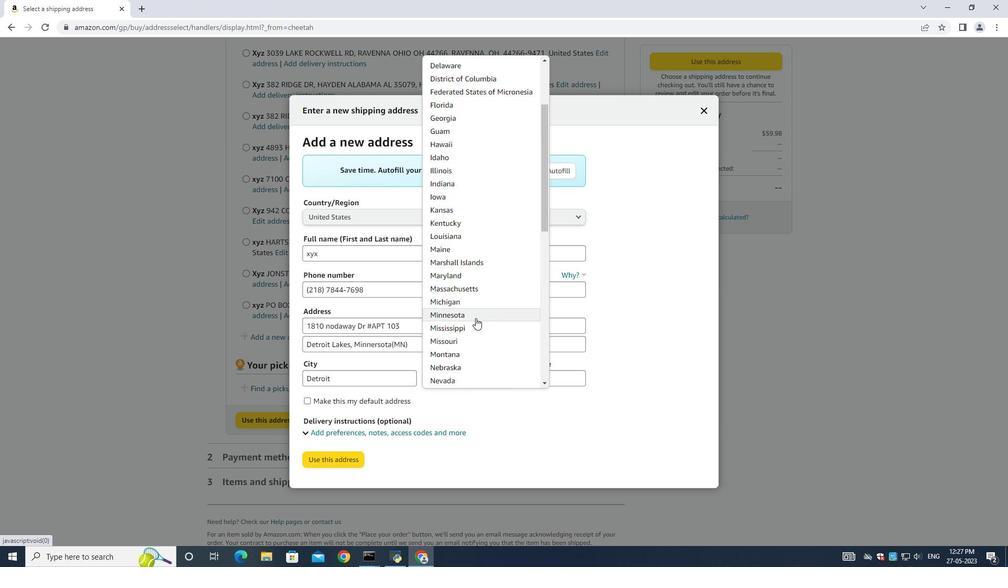 
Action: Mouse pressed left at (476, 315)
Screenshot: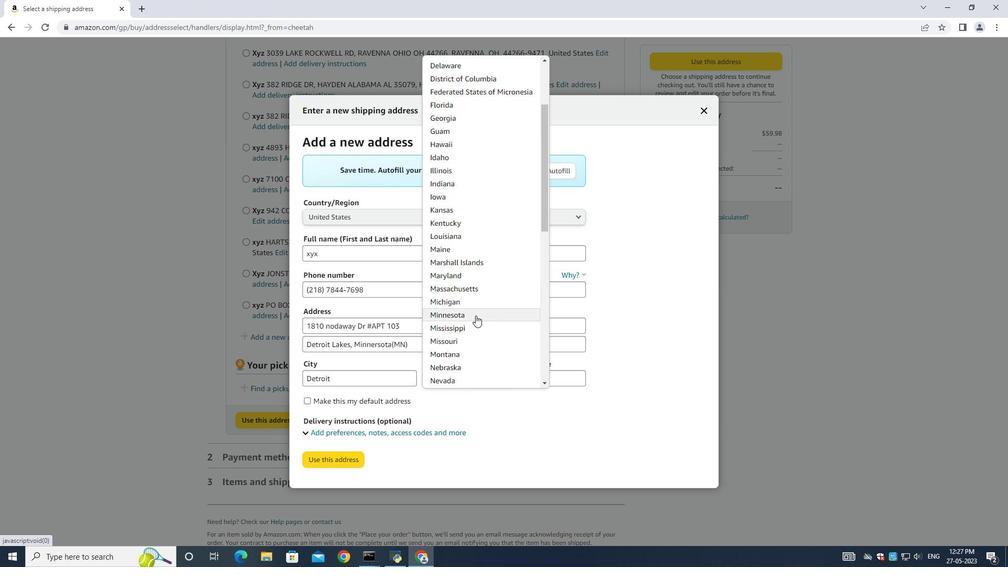 
Action: Mouse moved to (533, 377)
Screenshot: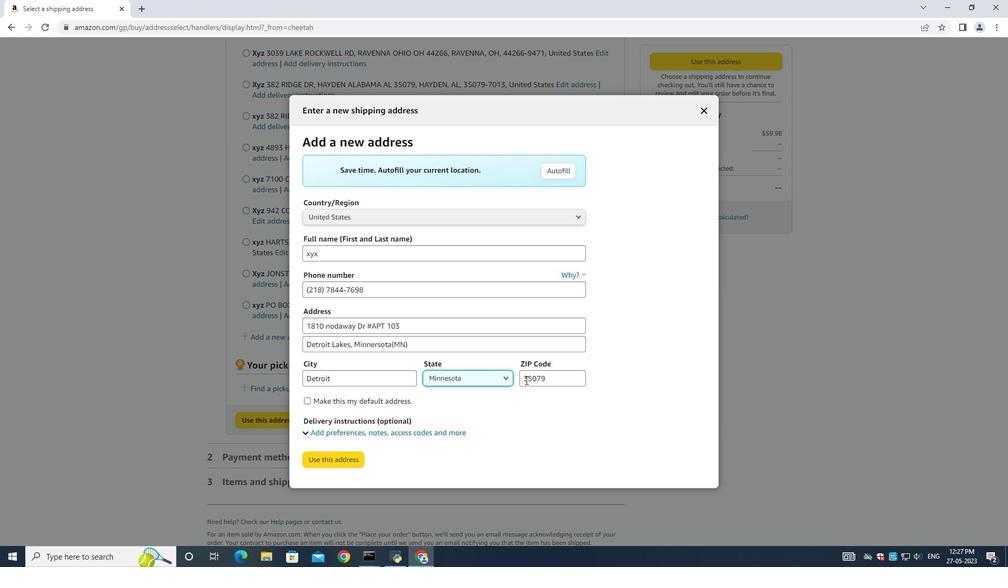 
Action: Mouse pressed left at (533, 377)
Screenshot: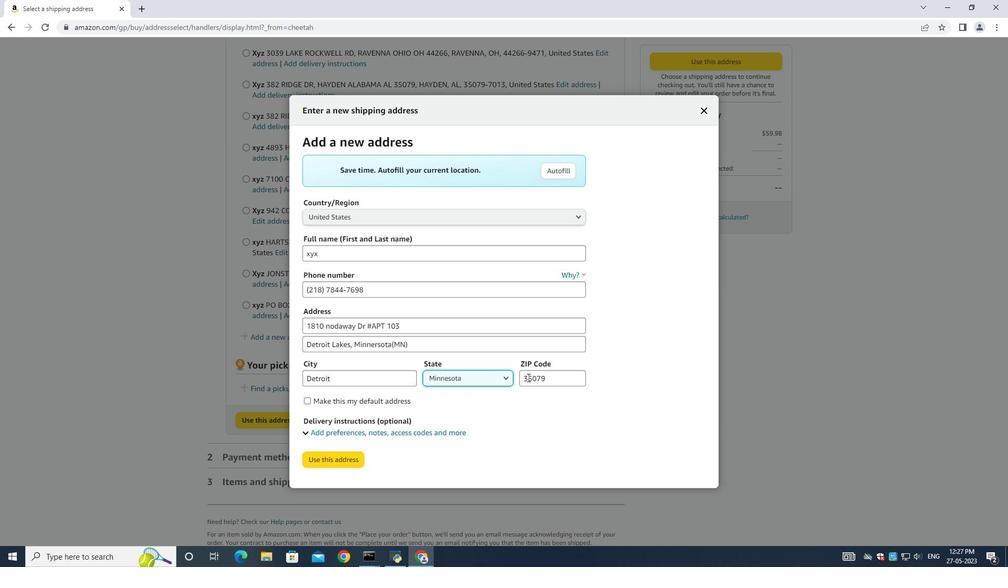 
Action: Mouse moved to (533, 377)
Screenshot: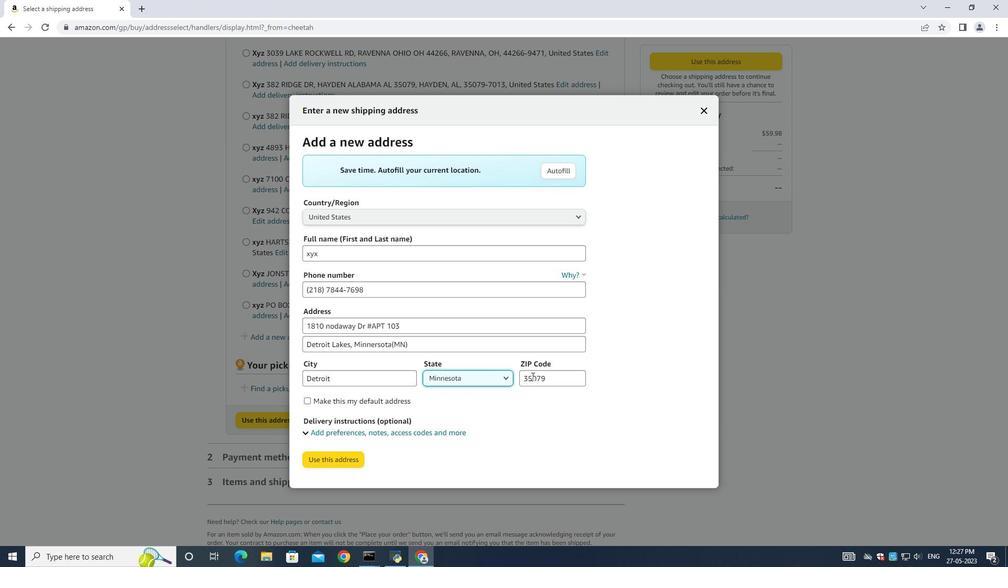 
Action: Key pressed ctrl+A<Key.backspace>55<Key.backspace>6501
Screenshot: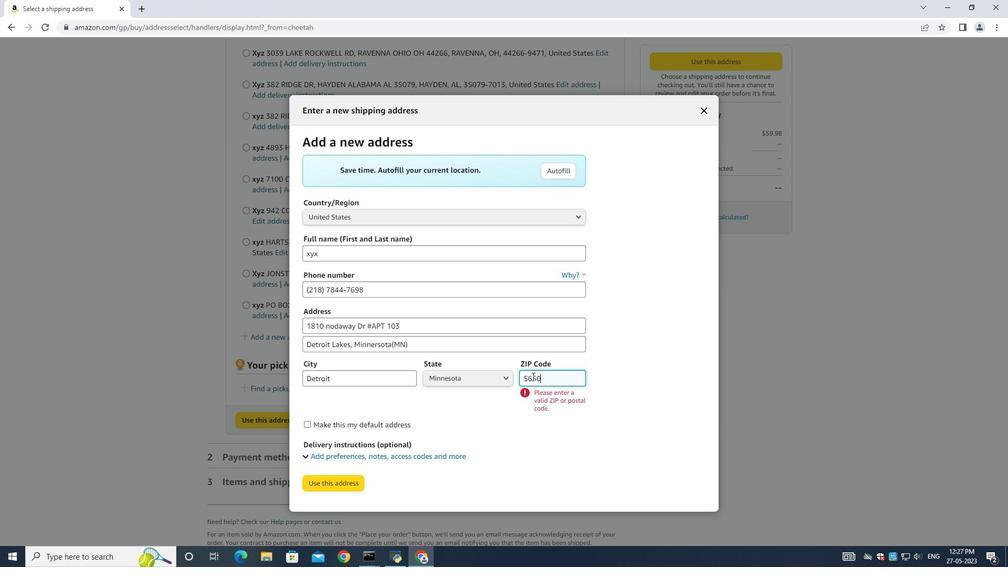 
Action: Mouse moved to (325, 463)
Screenshot: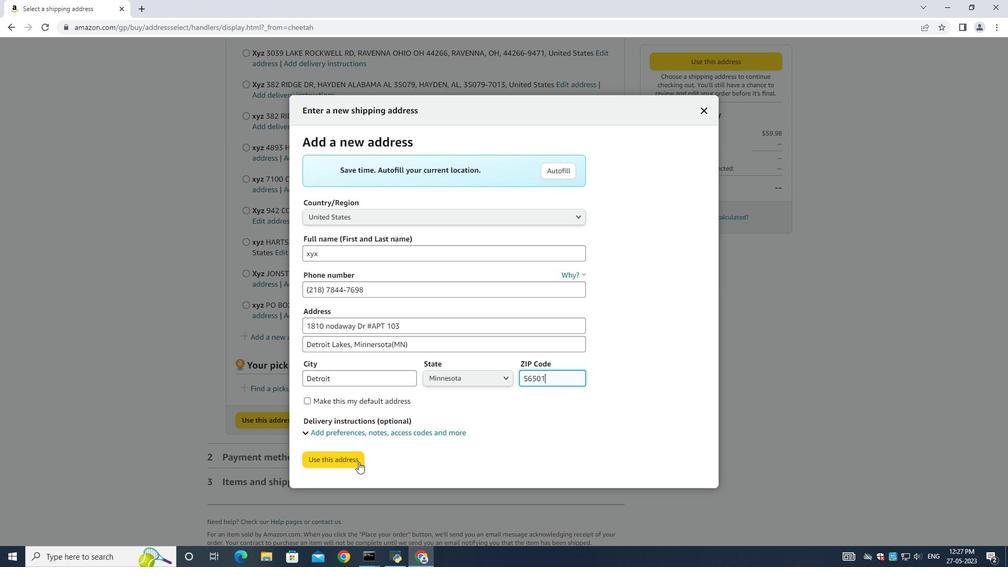 
Action: Mouse pressed left at (325, 463)
Screenshot: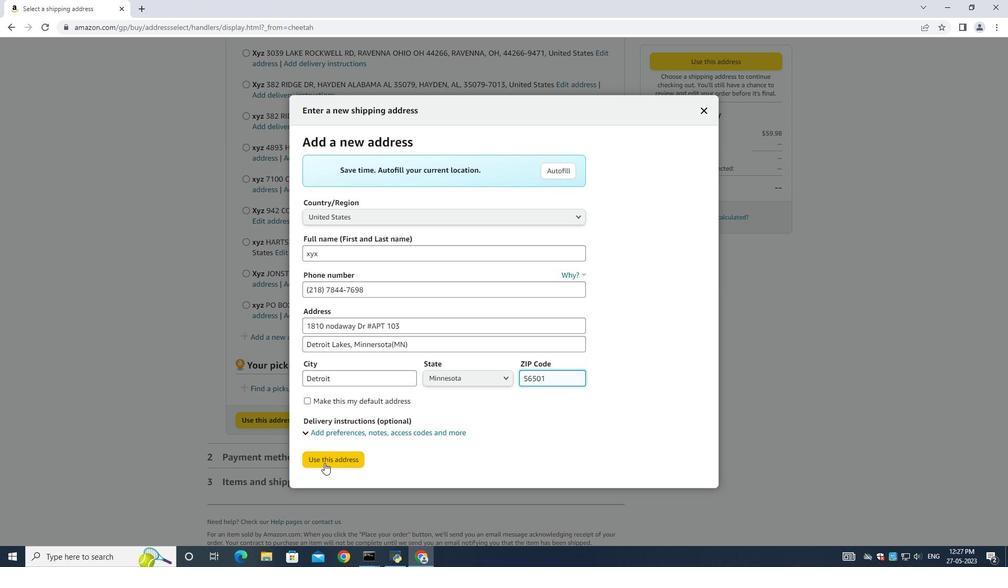 
